 Task: Search one way flight ticket for 4 adults, 1 infant in seat and 1 infant on lap in premium economy from Gustavus: Gustavus Airport to Jacksonville: Albert J. Ellis Airport on 5-3-2023. Choice of flights is JetBlue. Number of bags: 1 checked bag. Price is upto 83000. Outbound departure time preference is 22:15.
Action: Mouse moved to (254, 350)
Screenshot: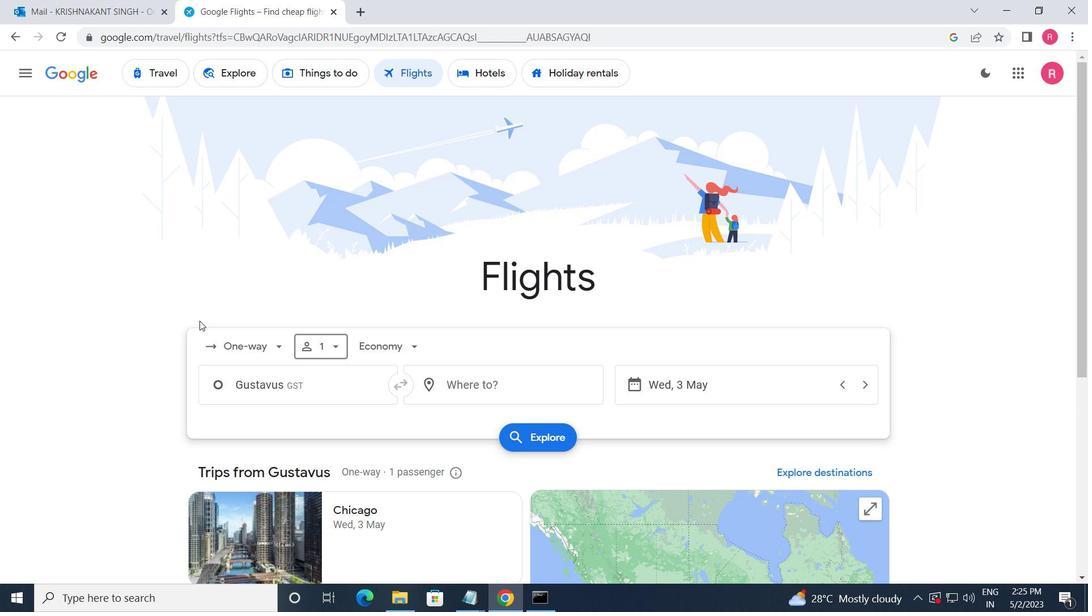 
Action: Mouse pressed left at (254, 350)
Screenshot: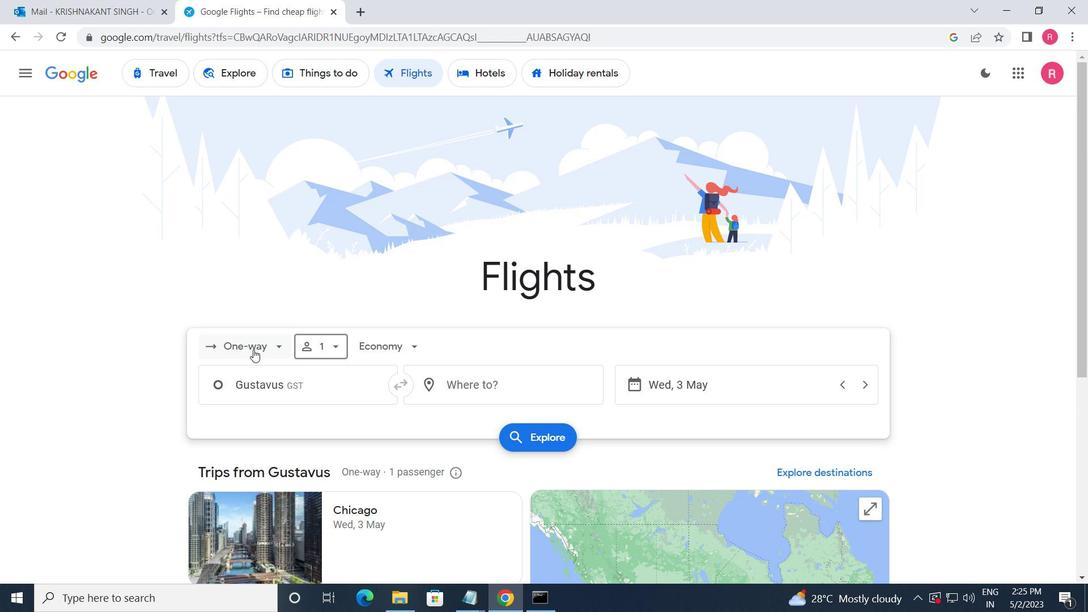 
Action: Mouse moved to (259, 412)
Screenshot: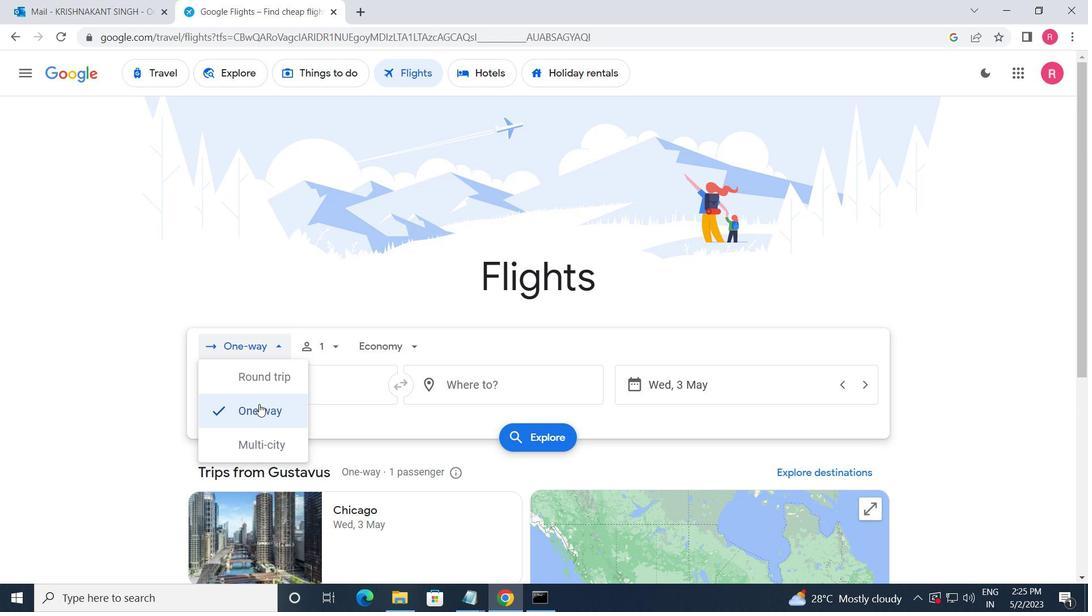 
Action: Mouse pressed left at (259, 412)
Screenshot: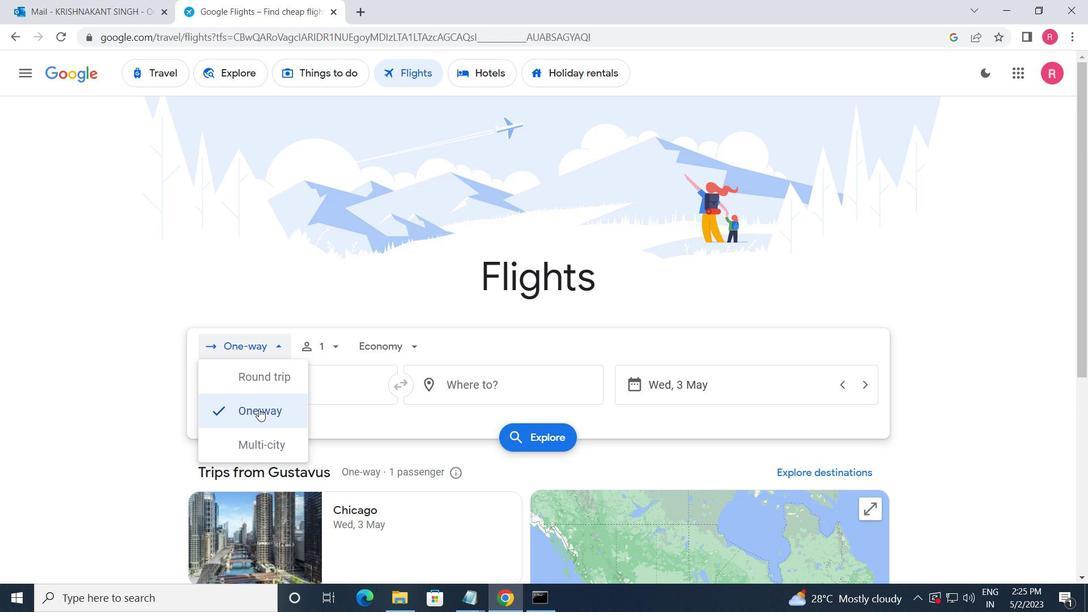 
Action: Mouse moved to (320, 343)
Screenshot: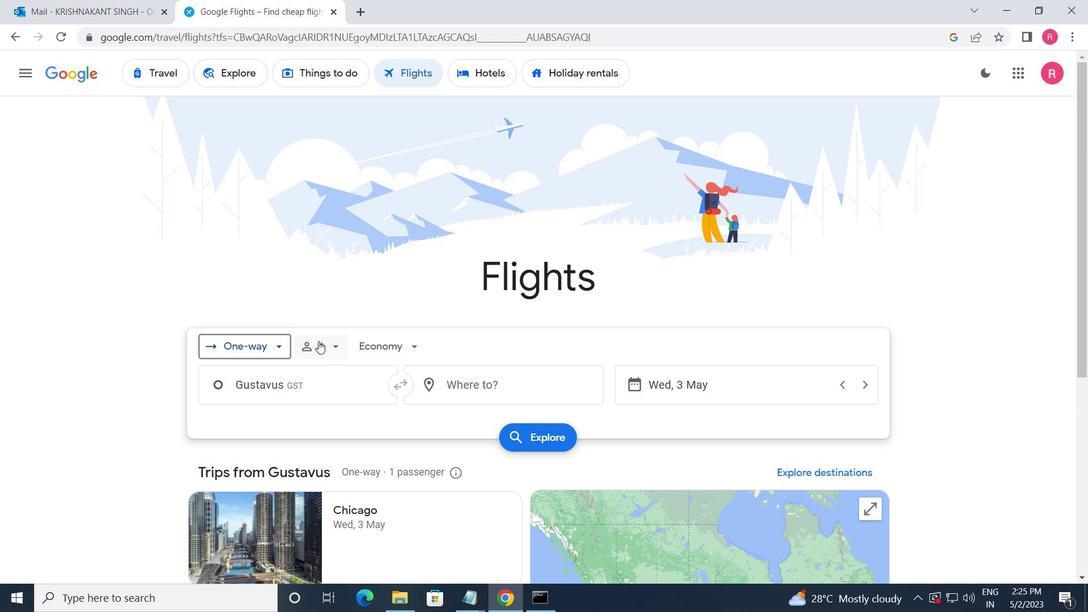 
Action: Mouse pressed left at (320, 343)
Screenshot: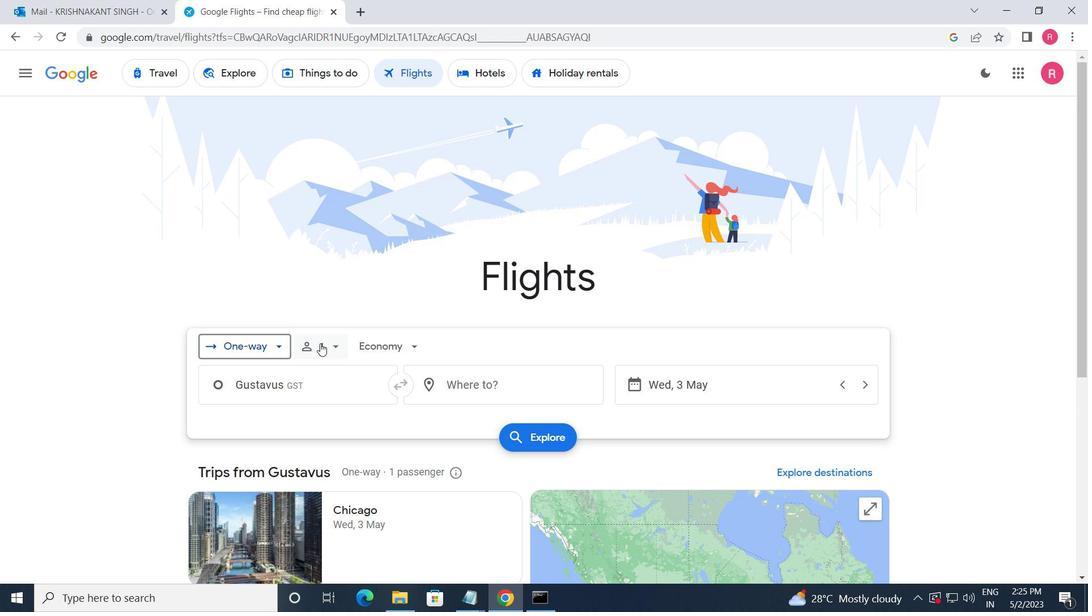 
Action: Mouse moved to (438, 377)
Screenshot: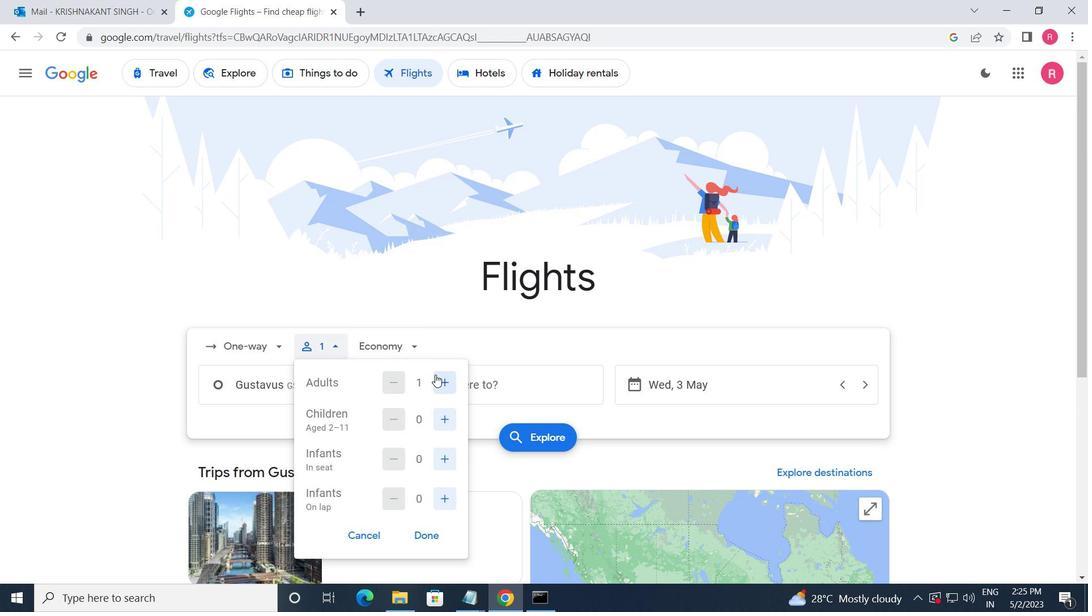 
Action: Mouse pressed left at (438, 377)
Screenshot: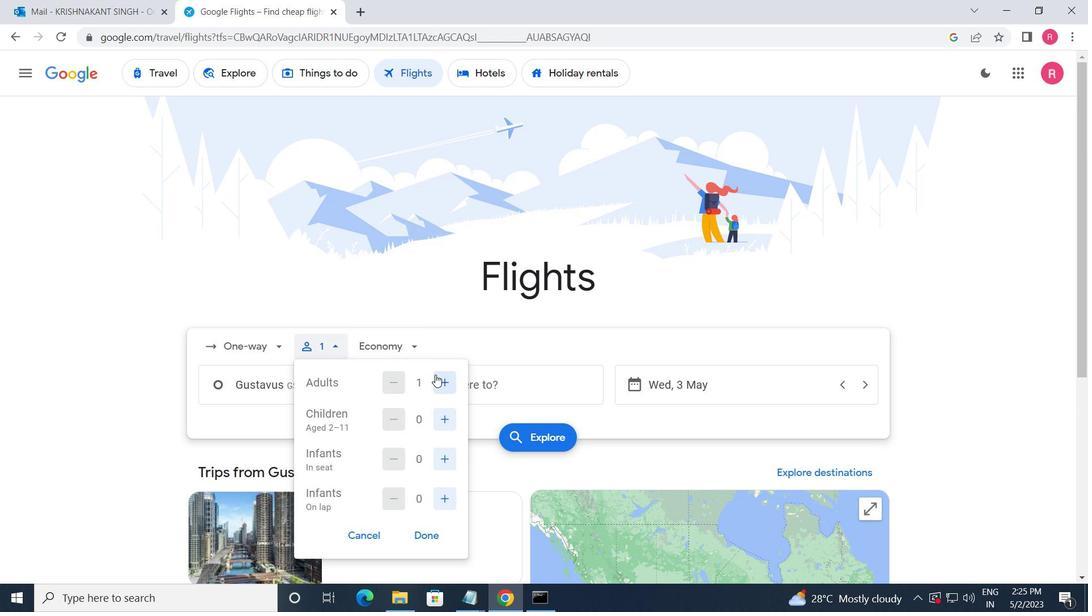 
Action: Mouse moved to (439, 377)
Screenshot: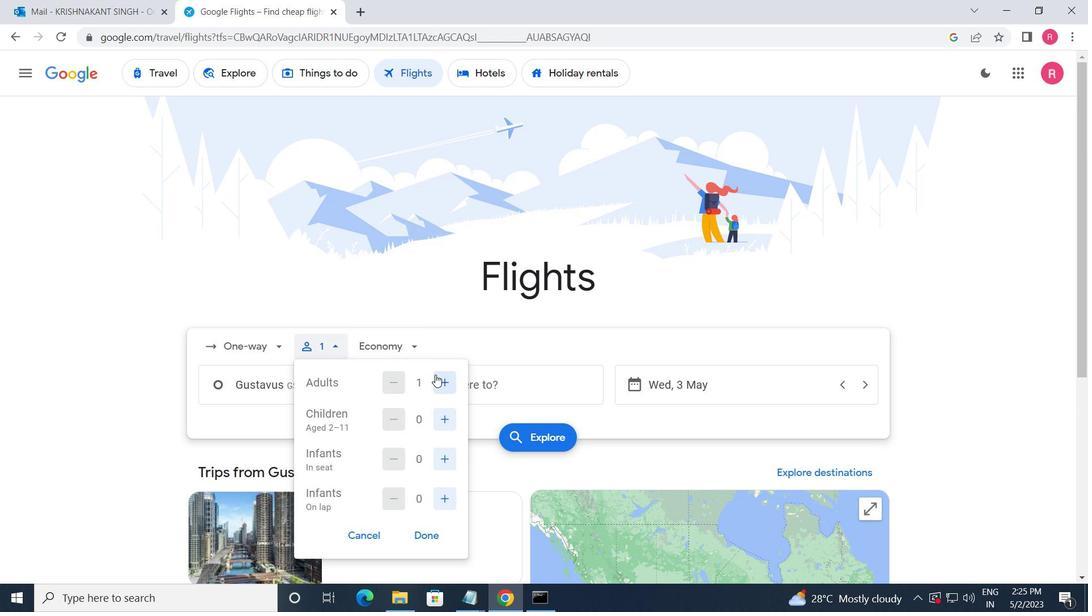 
Action: Mouse pressed left at (439, 377)
Screenshot: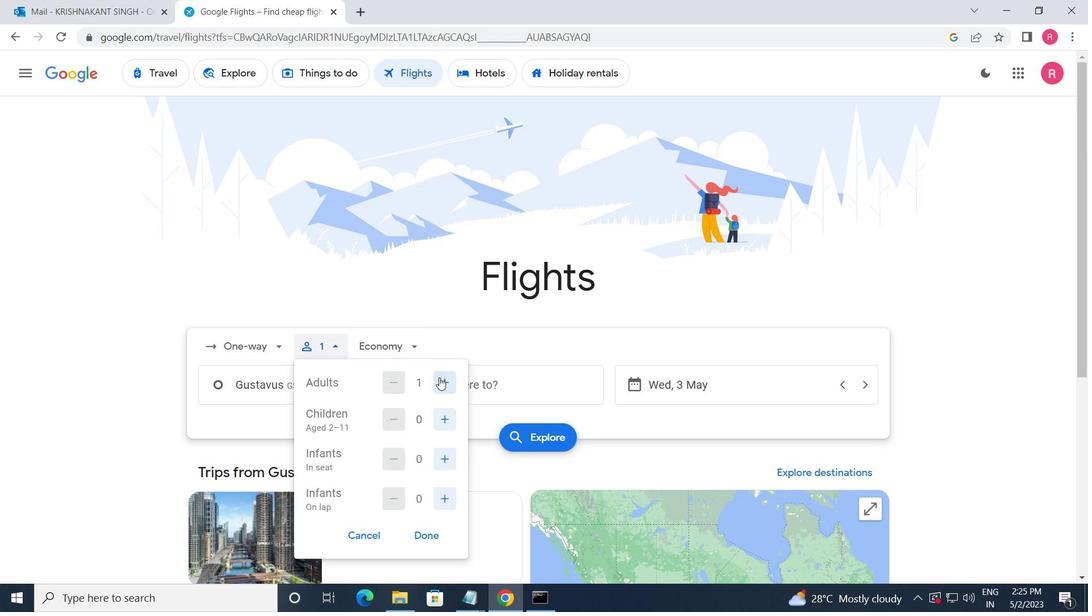 
Action: Mouse pressed left at (439, 377)
Screenshot: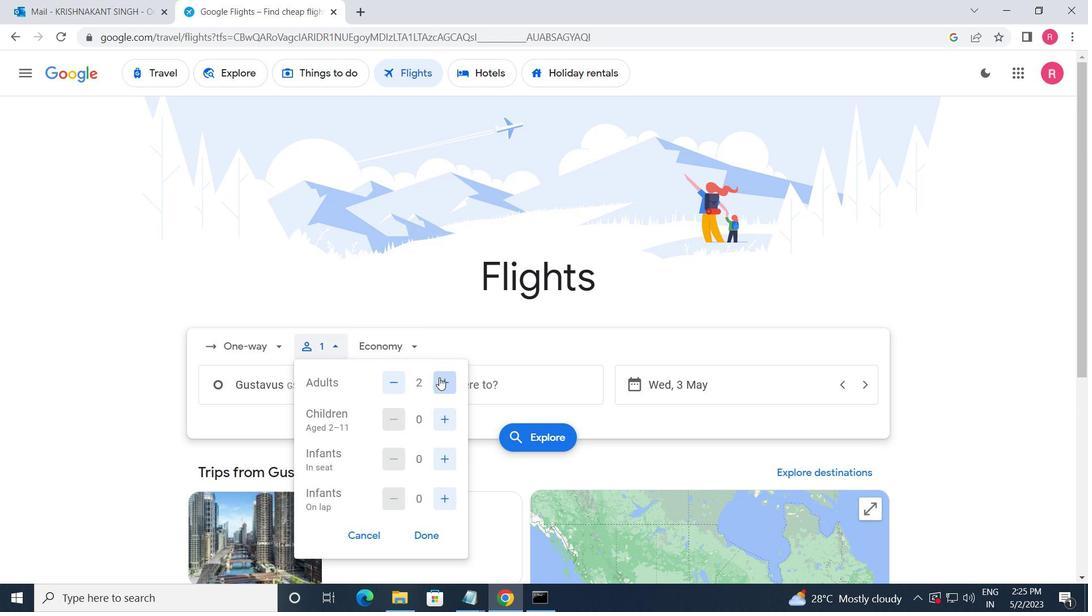 
Action: Mouse moved to (450, 424)
Screenshot: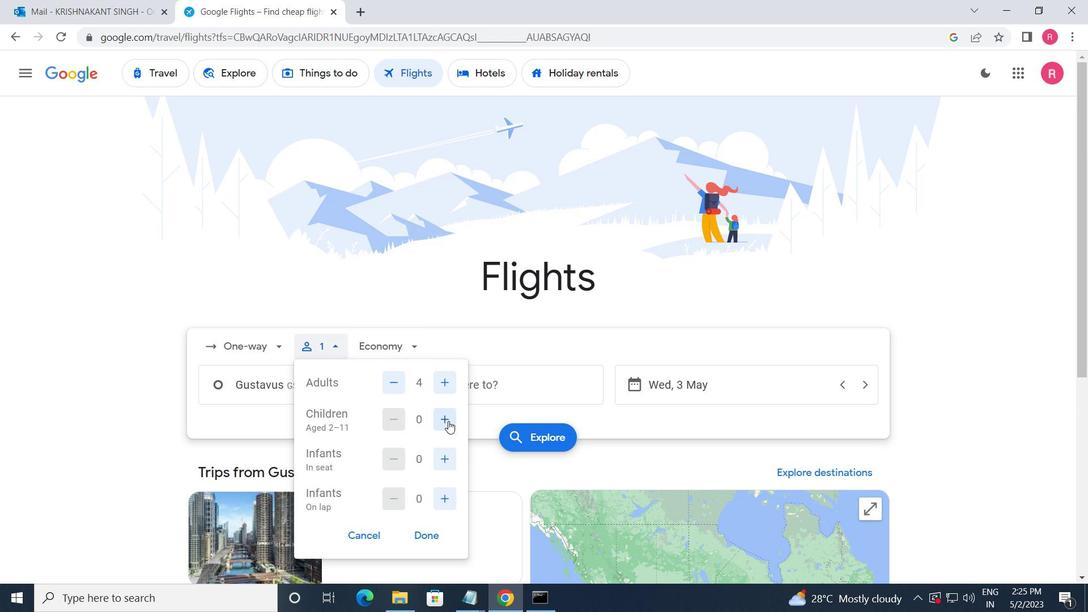 
Action: Mouse pressed left at (450, 424)
Screenshot: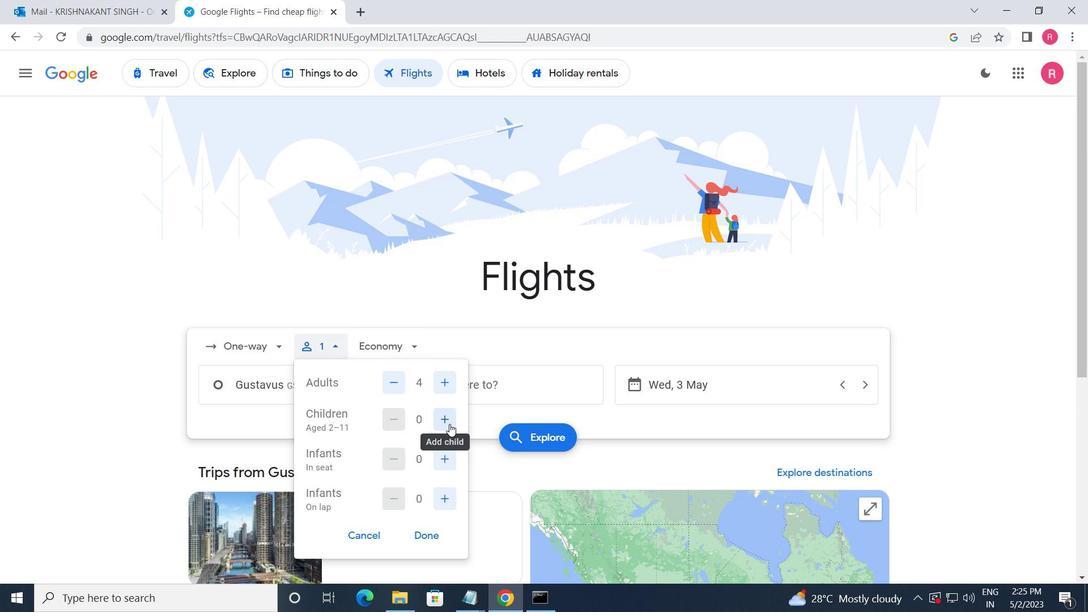 
Action: Mouse moved to (446, 468)
Screenshot: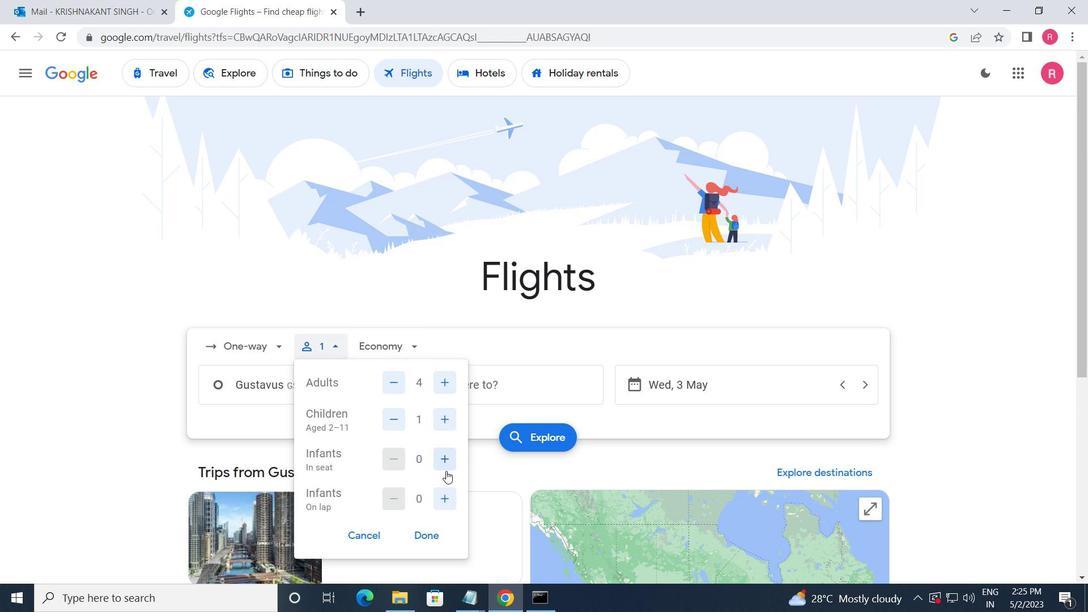 
Action: Mouse pressed left at (446, 468)
Screenshot: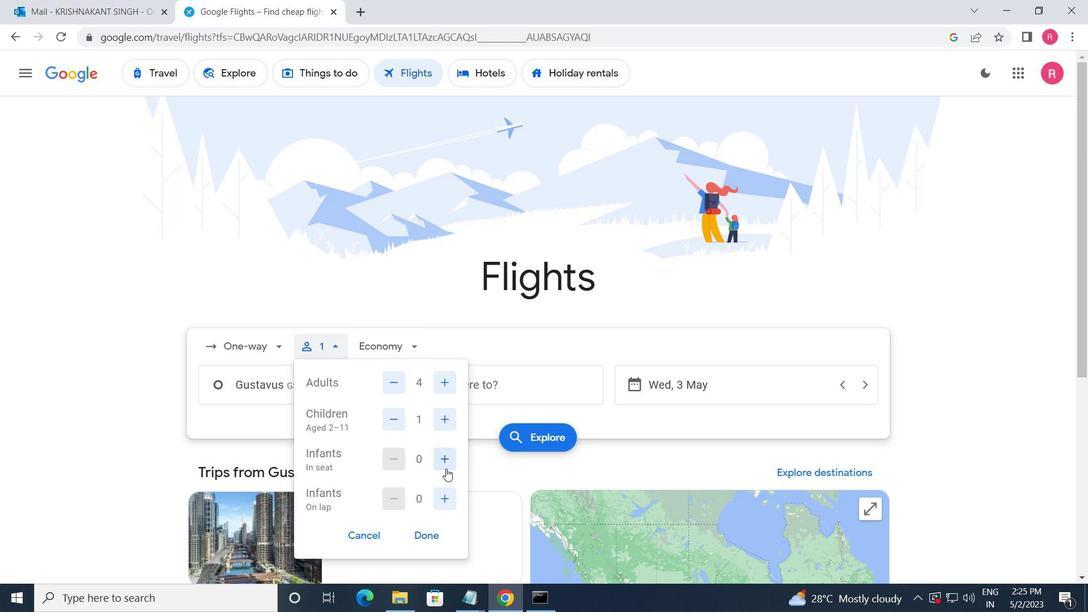 
Action: Mouse moved to (444, 525)
Screenshot: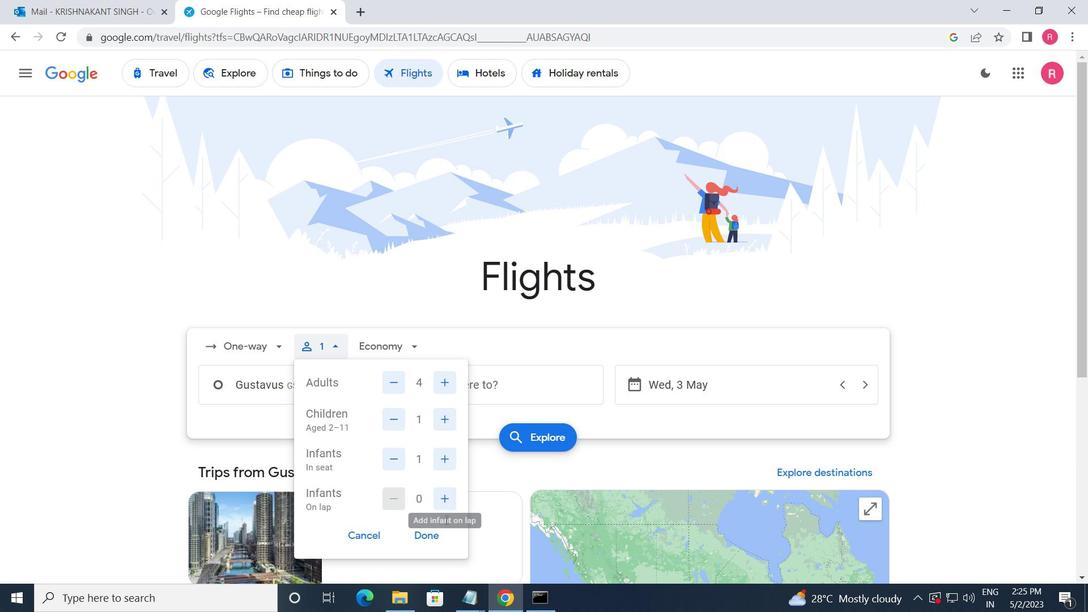 
Action: Mouse pressed left at (444, 525)
Screenshot: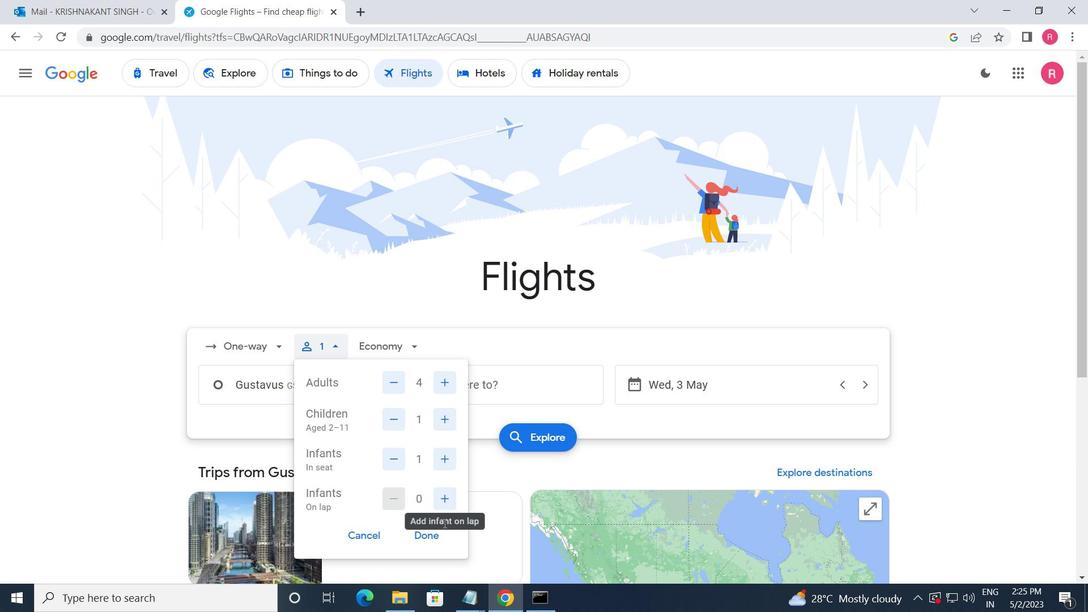 
Action: Mouse moved to (370, 333)
Screenshot: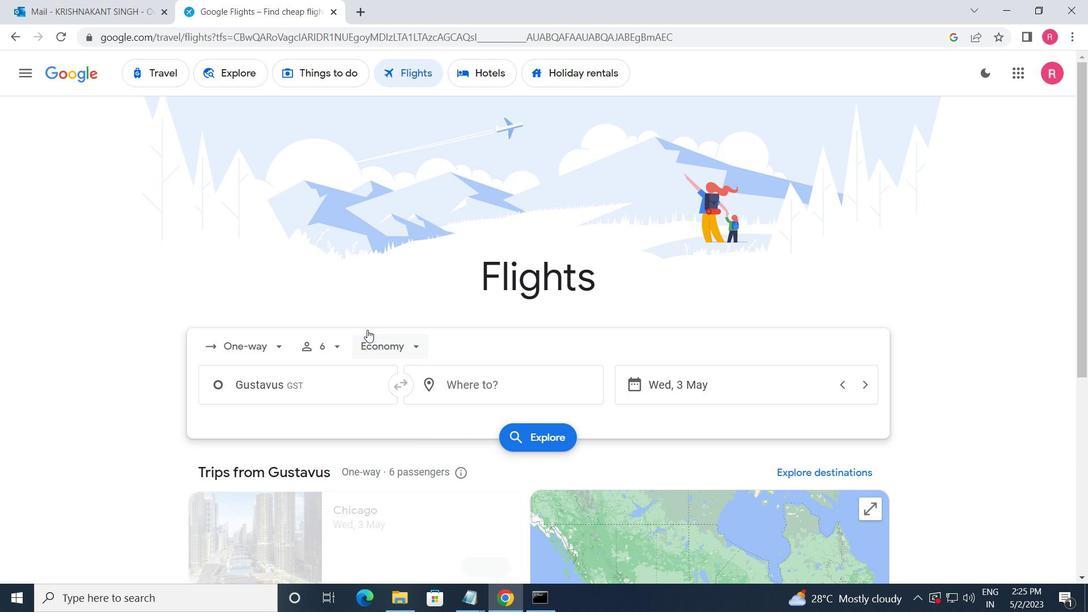 
Action: Mouse pressed left at (370, 333)
Screenshot: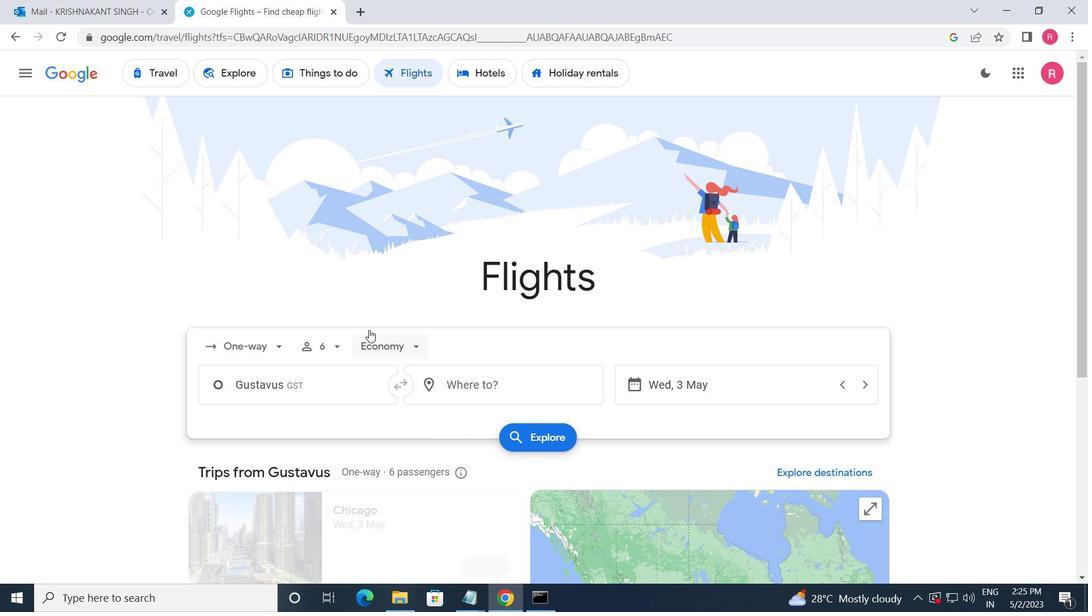 
Action: Mouse moved to (412, 421)
Screenshot: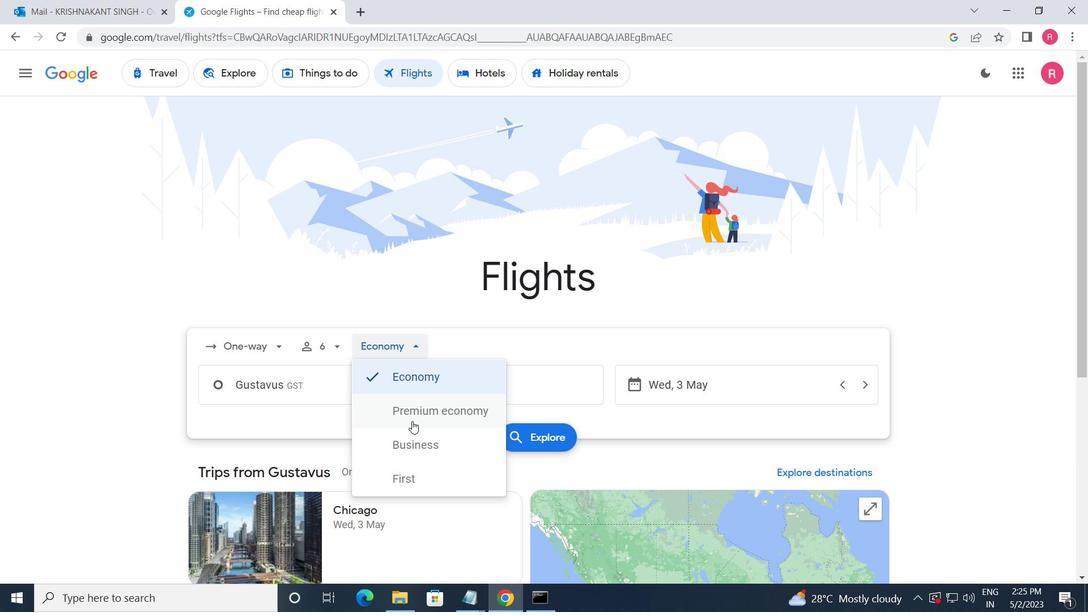 
Action: Mouse pressed left at (412, 421)
Screenshot: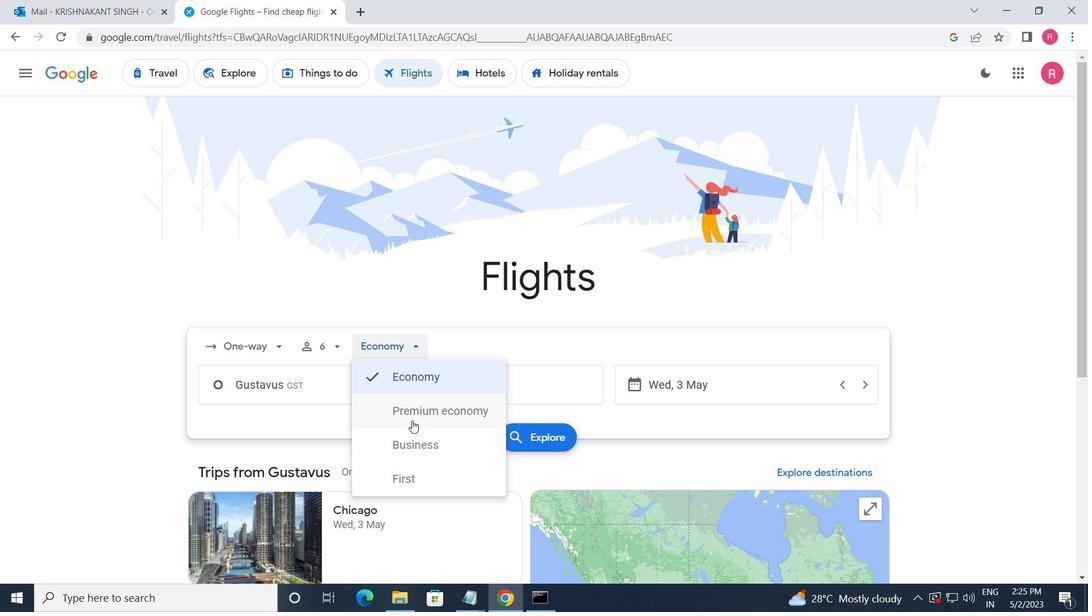
Action: Mouse moved to (328, 391)
Screenshot: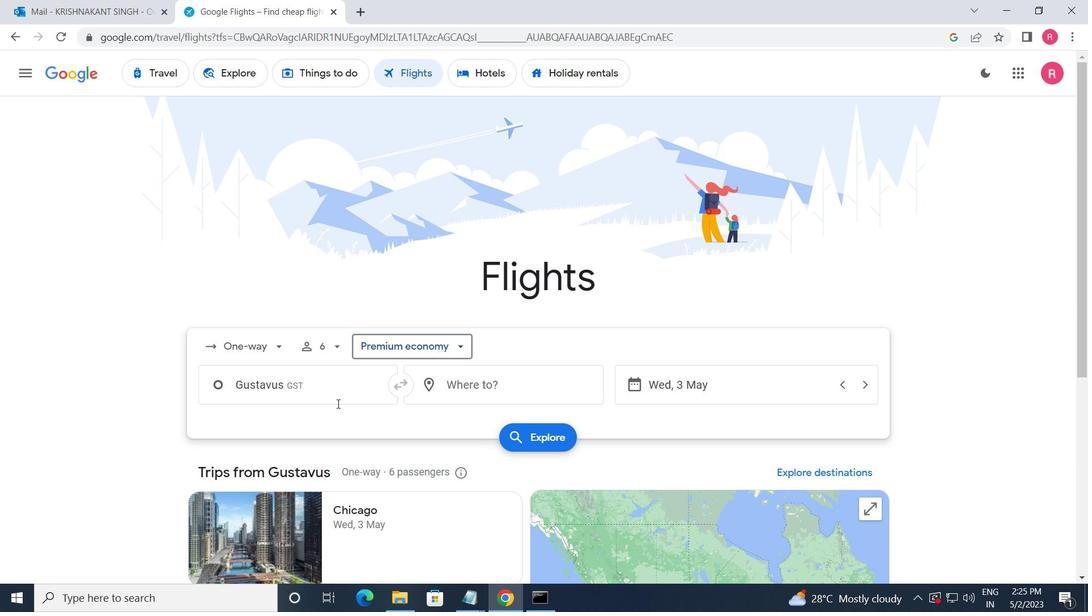 
Action: Mouse pressed left at (328, 391)
Screenshot: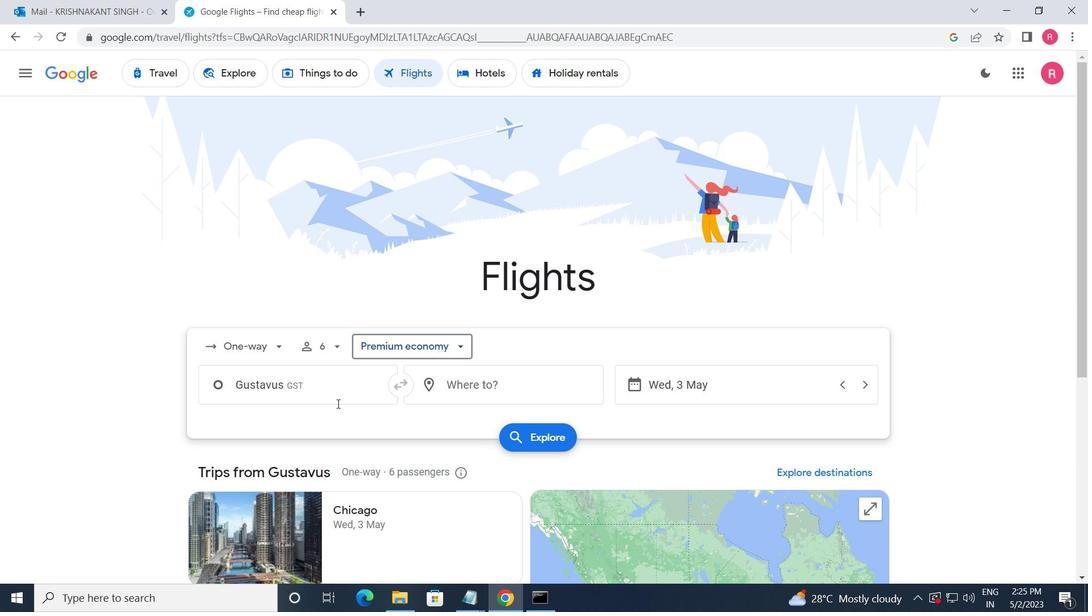 
Action: Mouse moved to (341, 425)
Screenshot: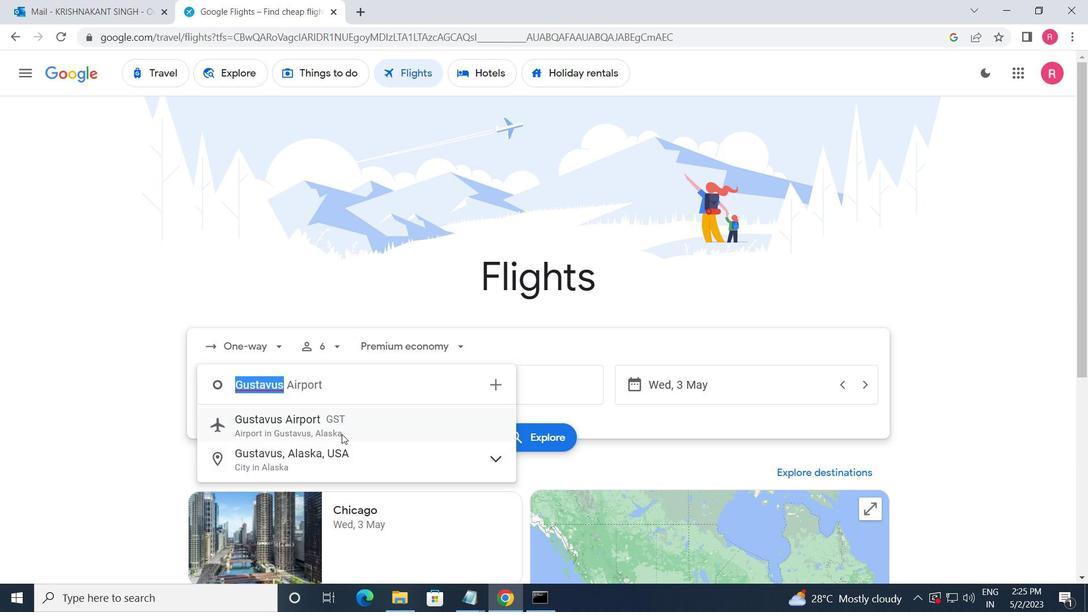 
Action: Mouse pressed left at (341, 425)
Screenshot: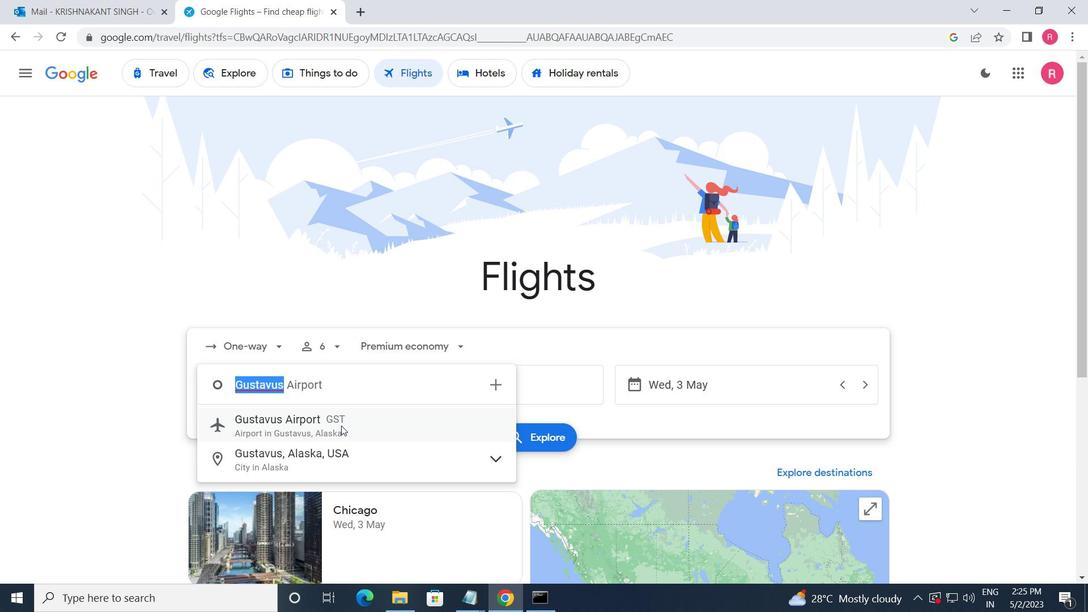 
Action: Mouse moved to (475, 374)
Screenshot: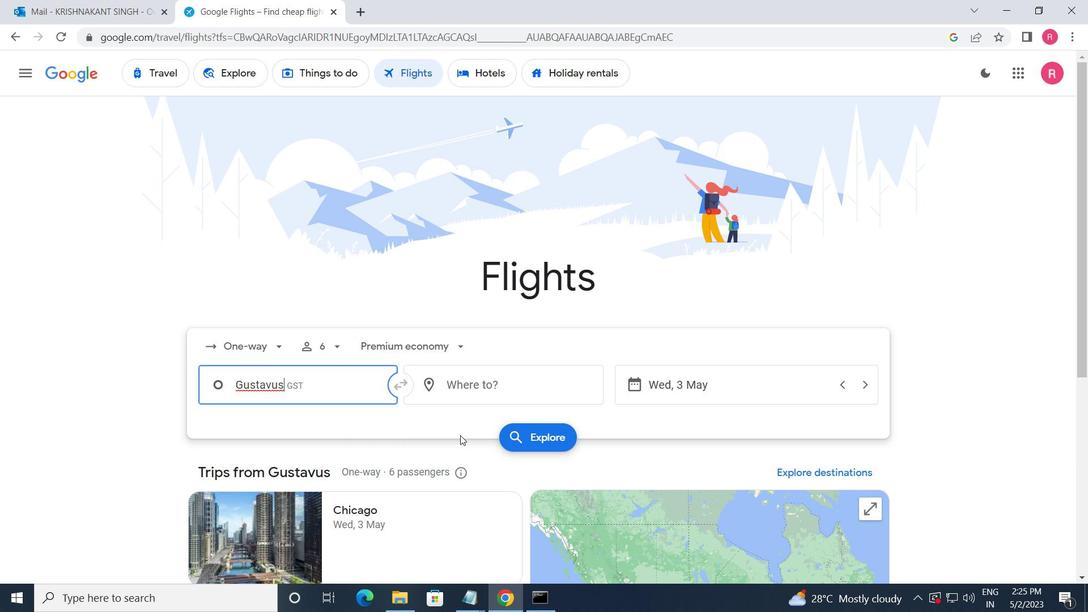 
Action: Mouse pressed left at (475, 374)
Screenshot: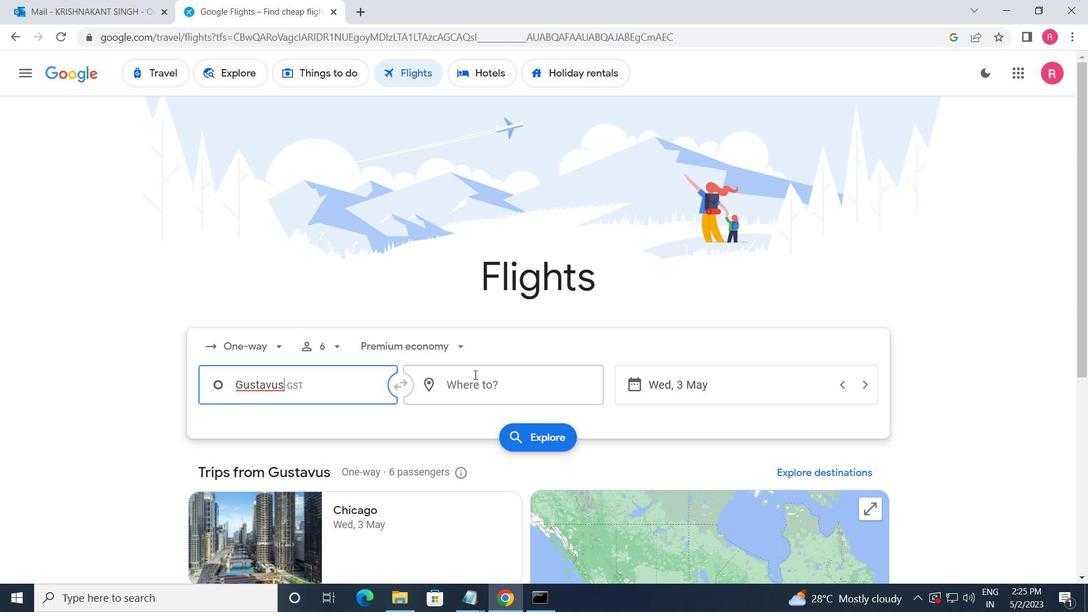
Action: Mouse moved to (471, 530)
Screenshot: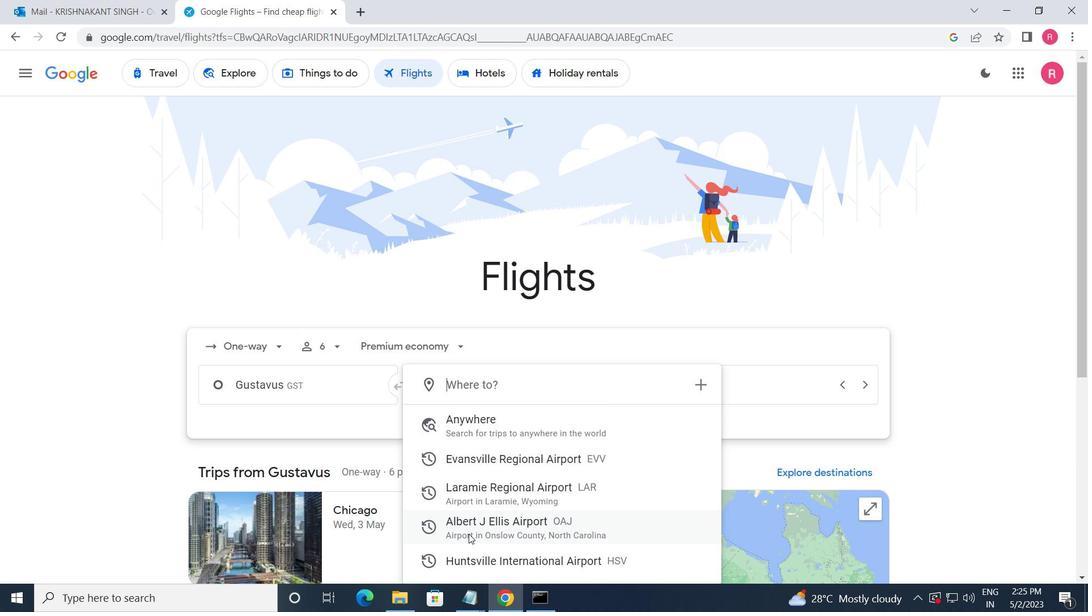 
Action: Mouse pressed left at (471, 530)
Screenshot: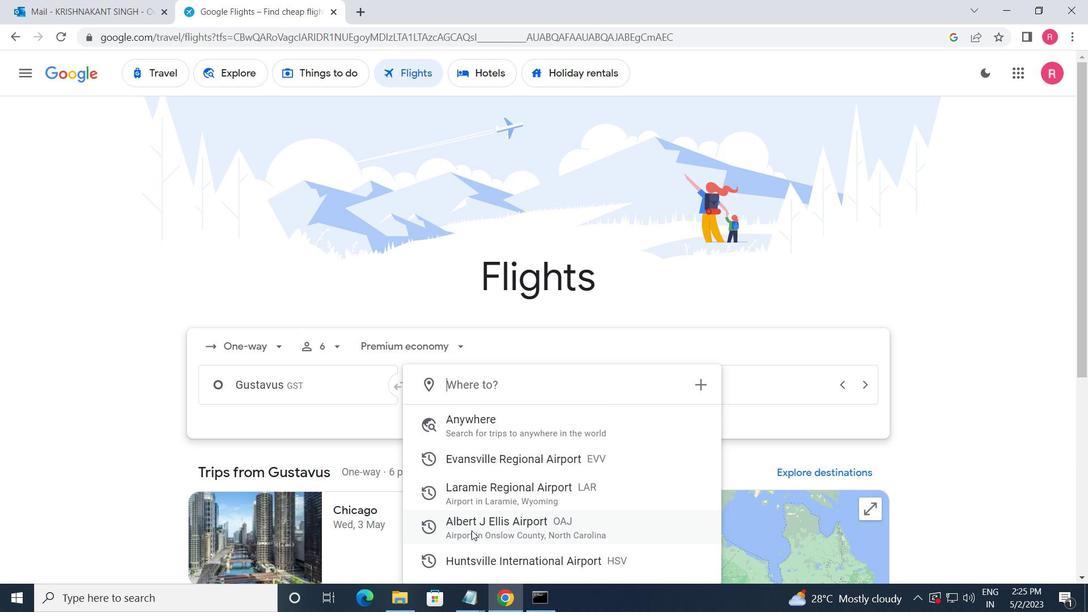 
Action: Mouse moved to (743, 399)
Screenshot: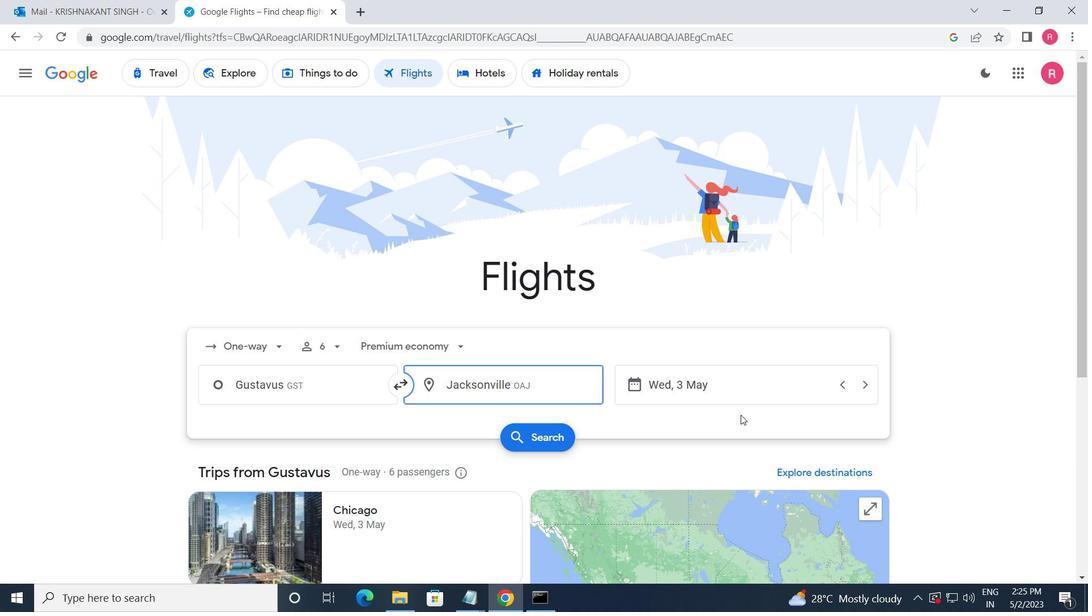 
Action: Mouse pressed left at (743, 399)
Screenshot: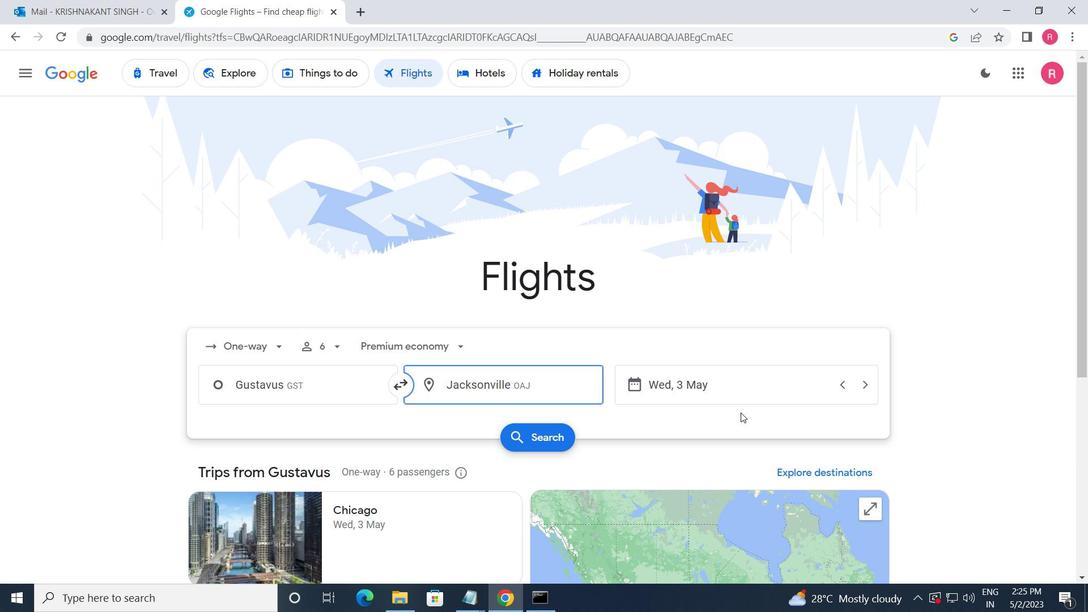 
Action: Mouse moved to (474, 318)
Screenshot: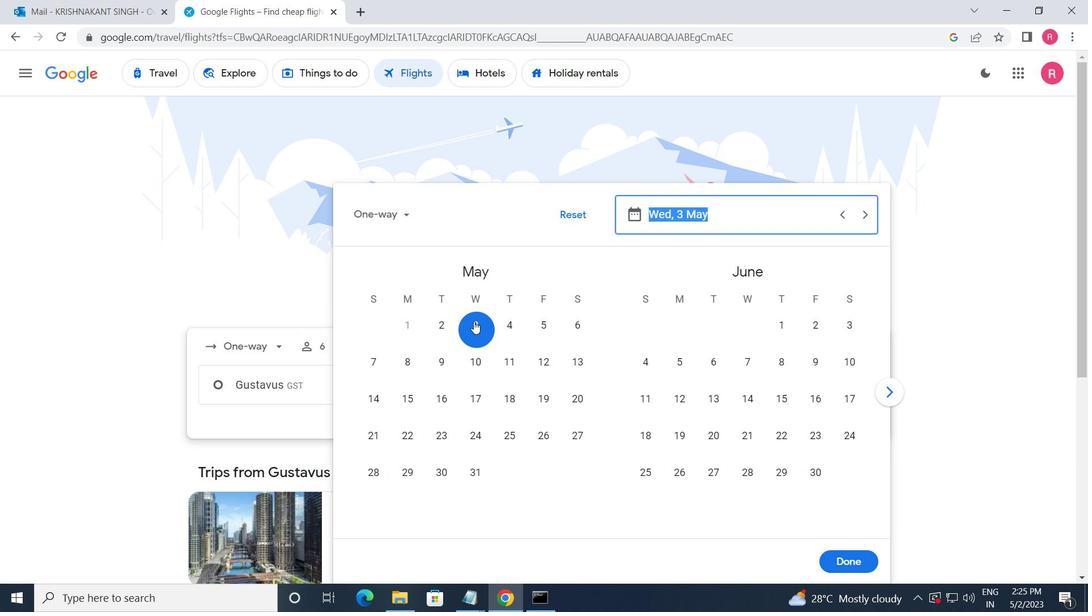 
Action: Mouse pressed left at (474, 318)
Screenshot: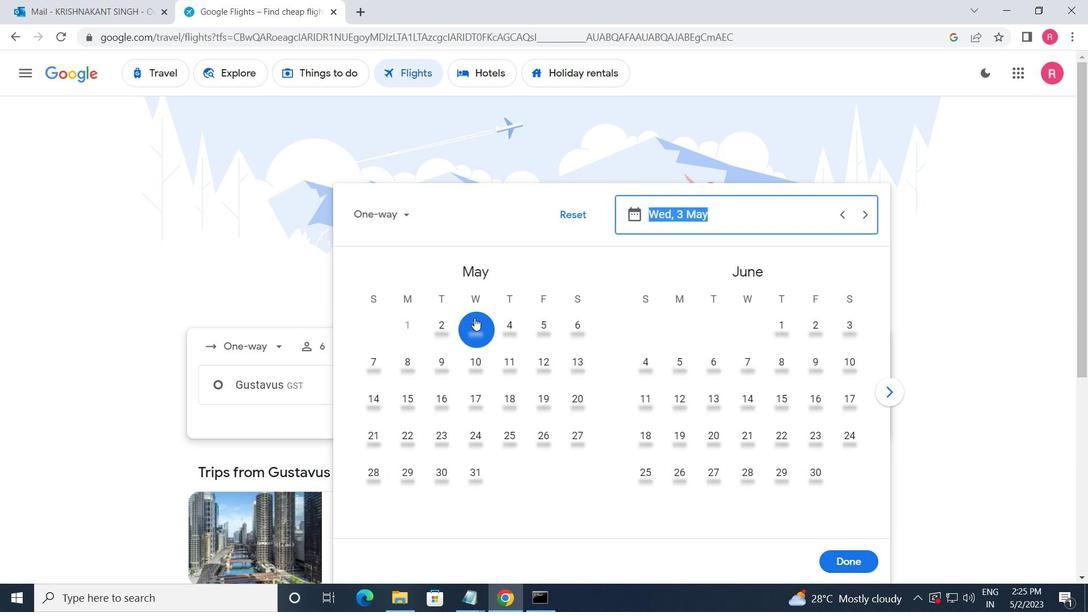 
Action: Mouse moved to (844, 558)
Screenshot: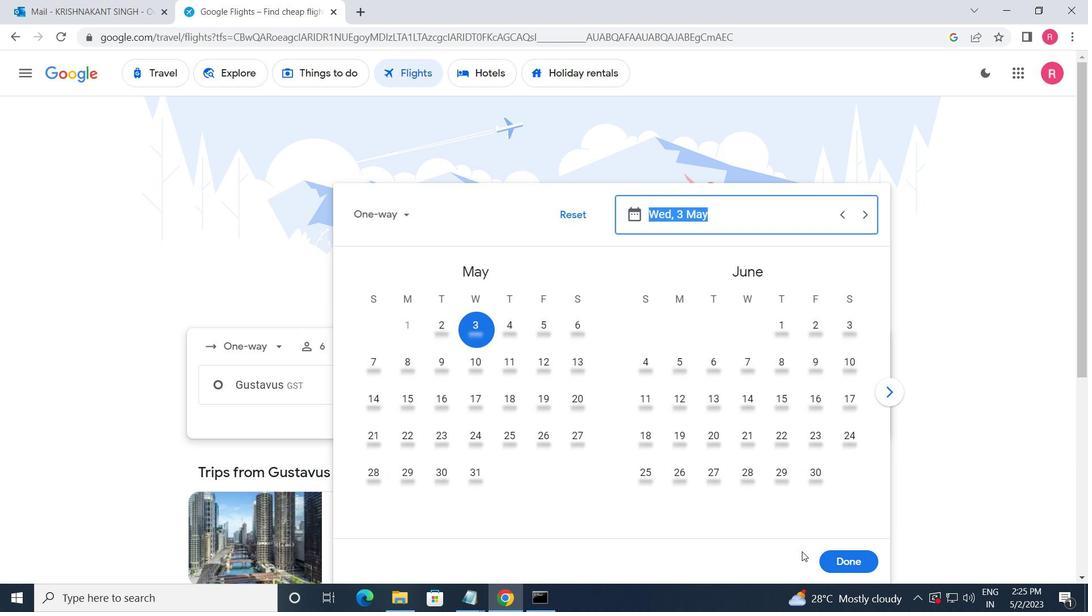 
Action: Mouse pressed left at (844, 558)
Screenshot: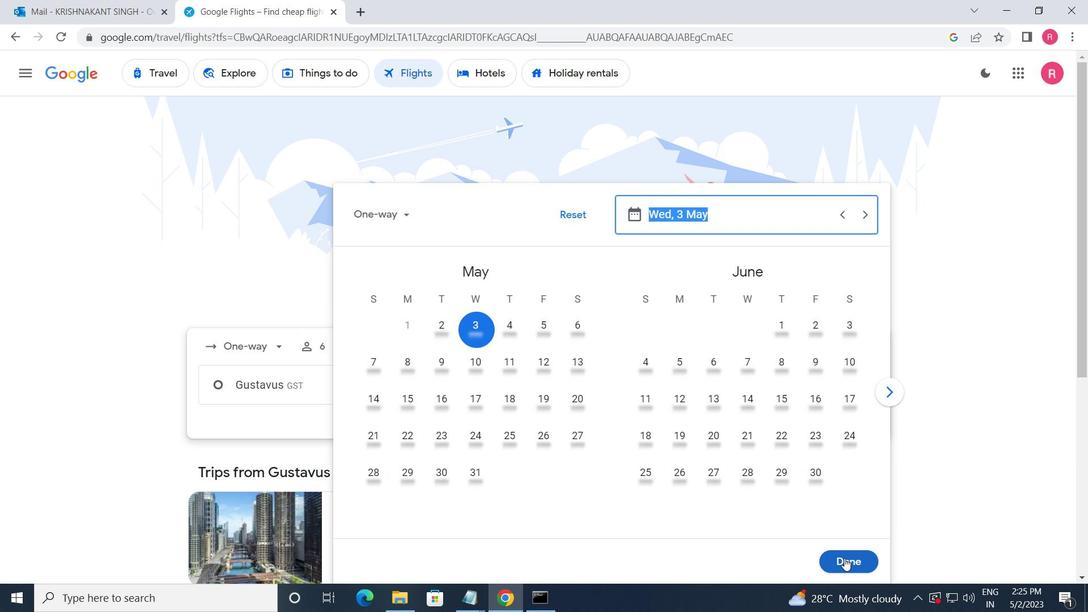 
Action: Mouse moved to (518, 441)
Screenshot: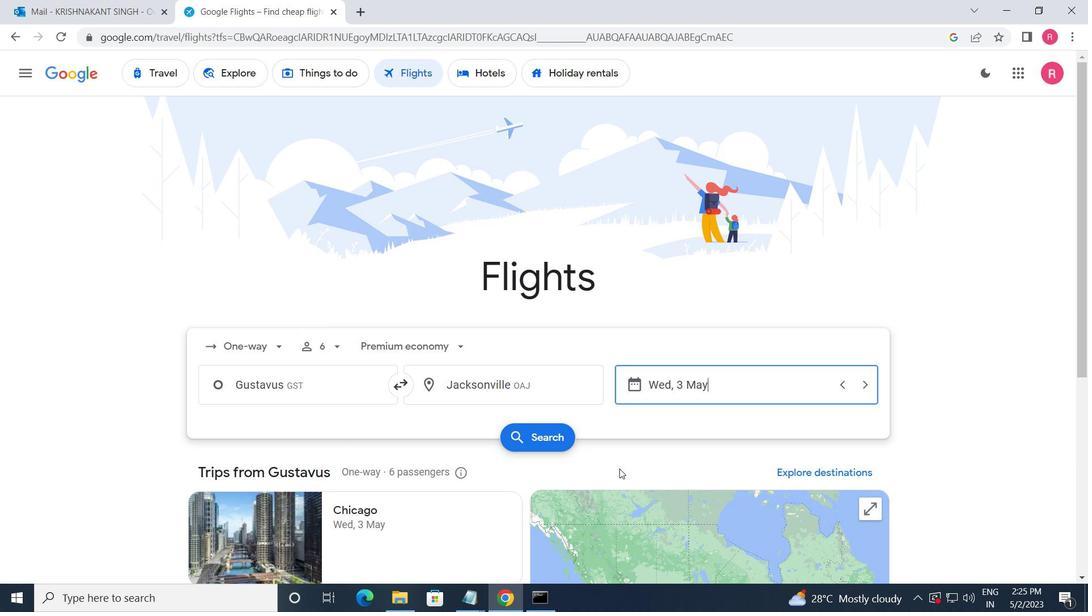 
Action: Mouse pressed left at (518, 441)
Screenshot: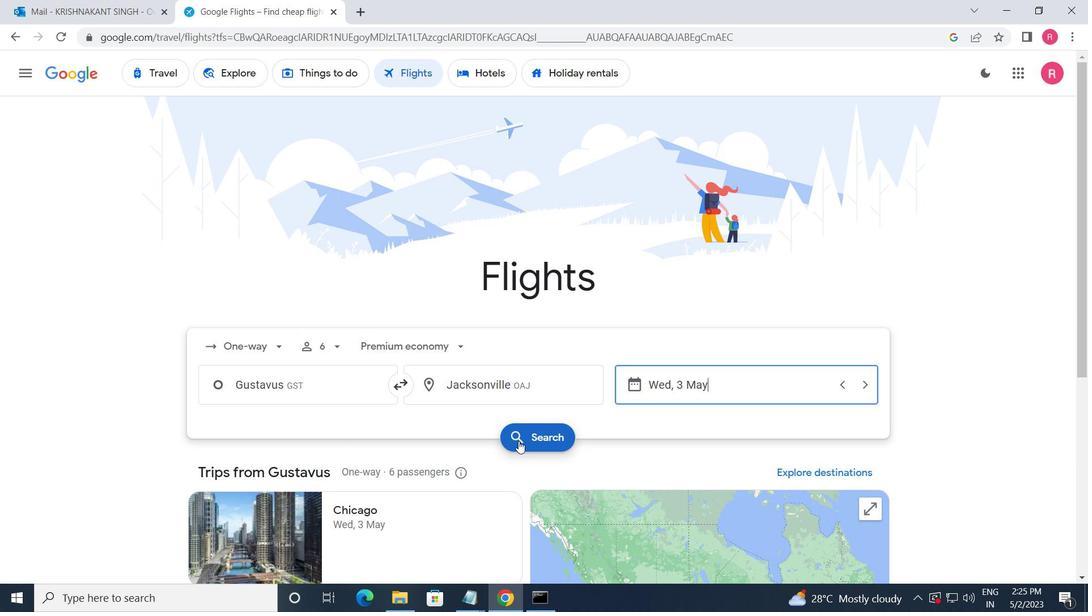 
Action: Mouse moved to (220, 210)
Screenshot: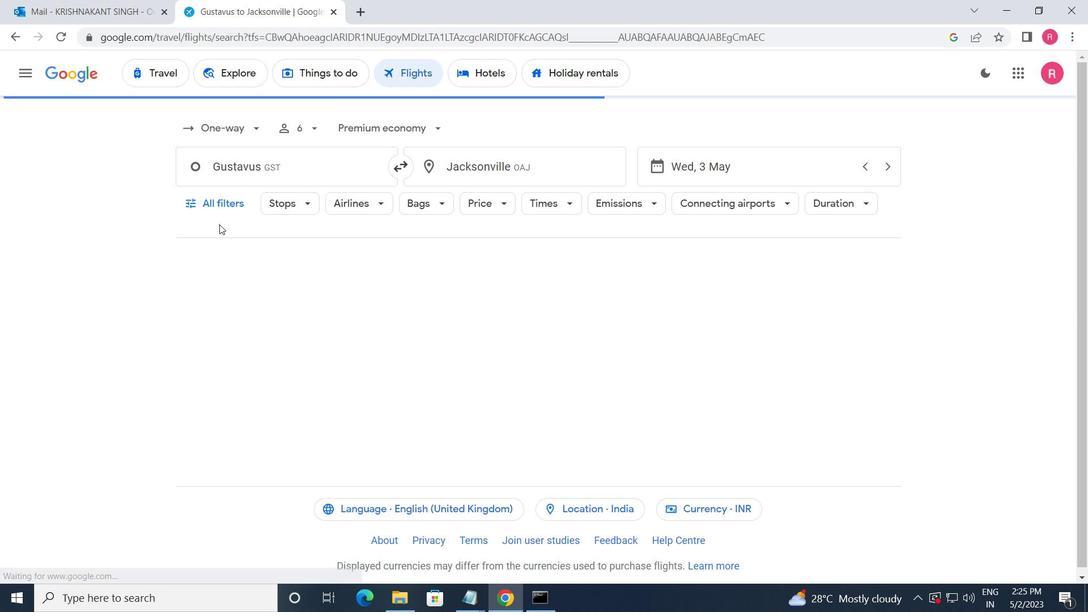
Action: Mouse pressed left at (220, 210)
Screenshot: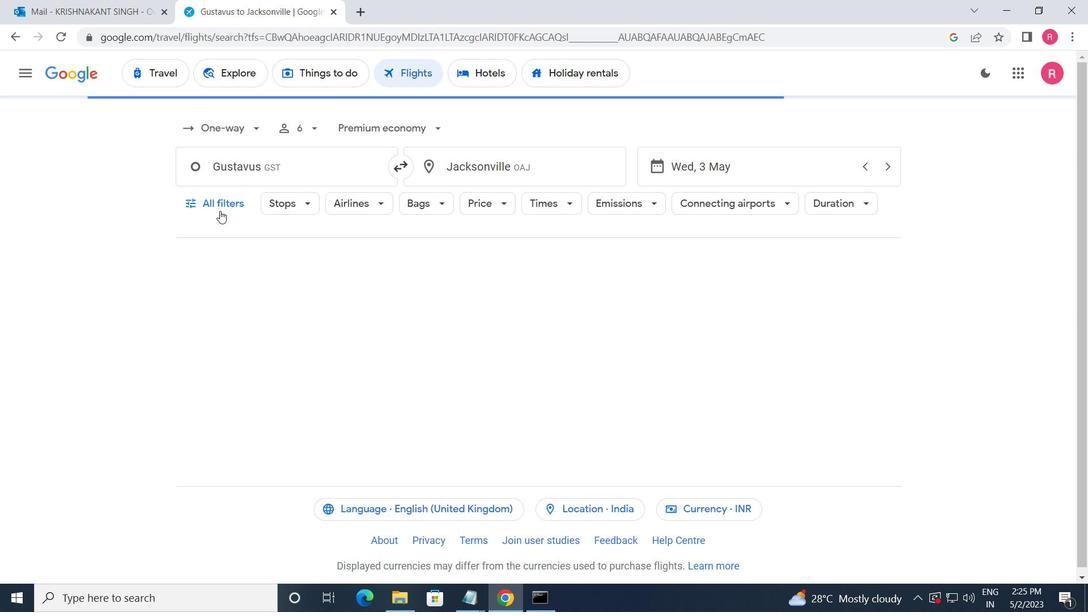 
Action: Mouse moved to (234, 321)
Screenshot: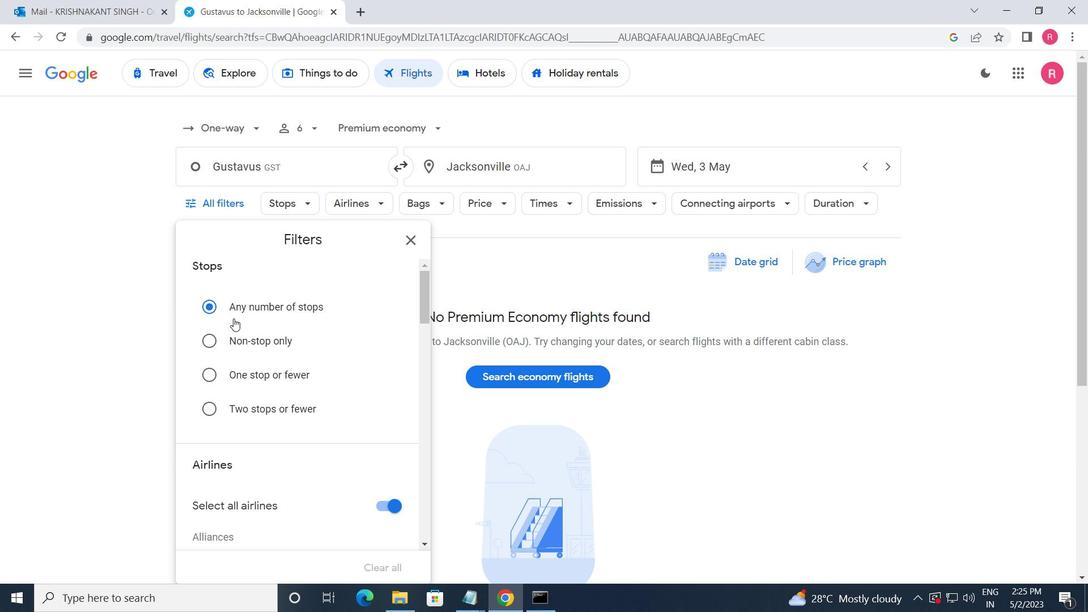 
Action: Mouse scrolled (234, 320) with delta (0, 0)
Screenshot: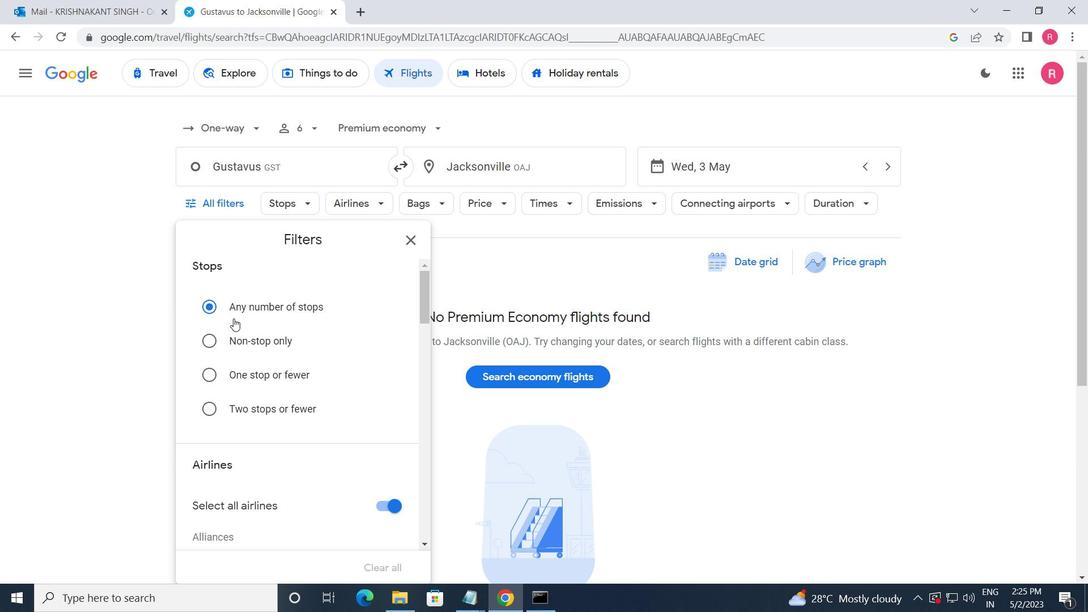 
Action: Mouse scrolled (234, 320) with delta (0, 0)
Screenshot: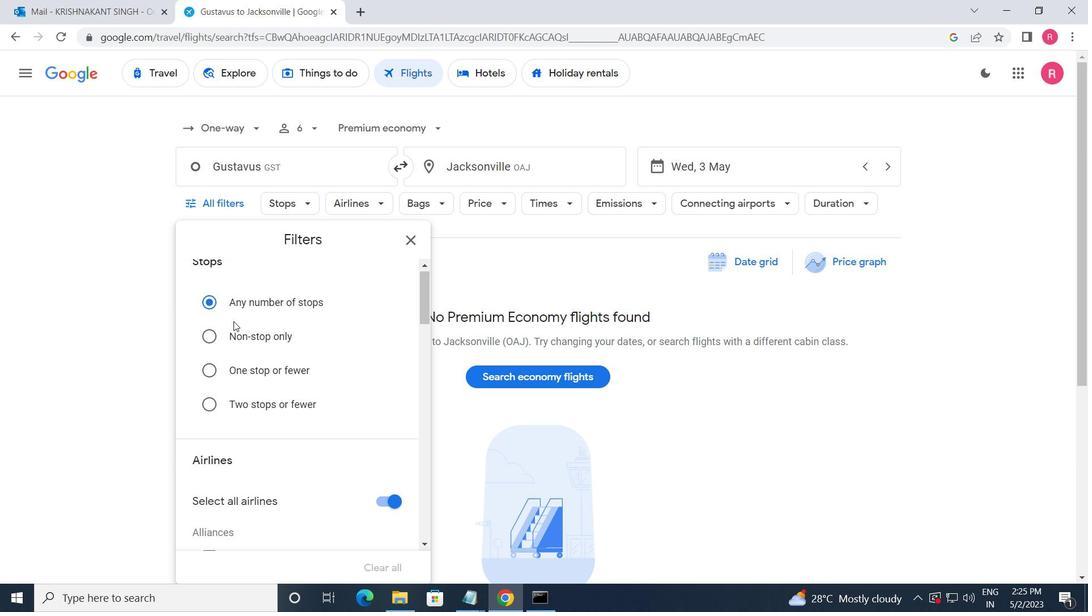 
Action: Mouse moved to (235, 323)
Screenshot: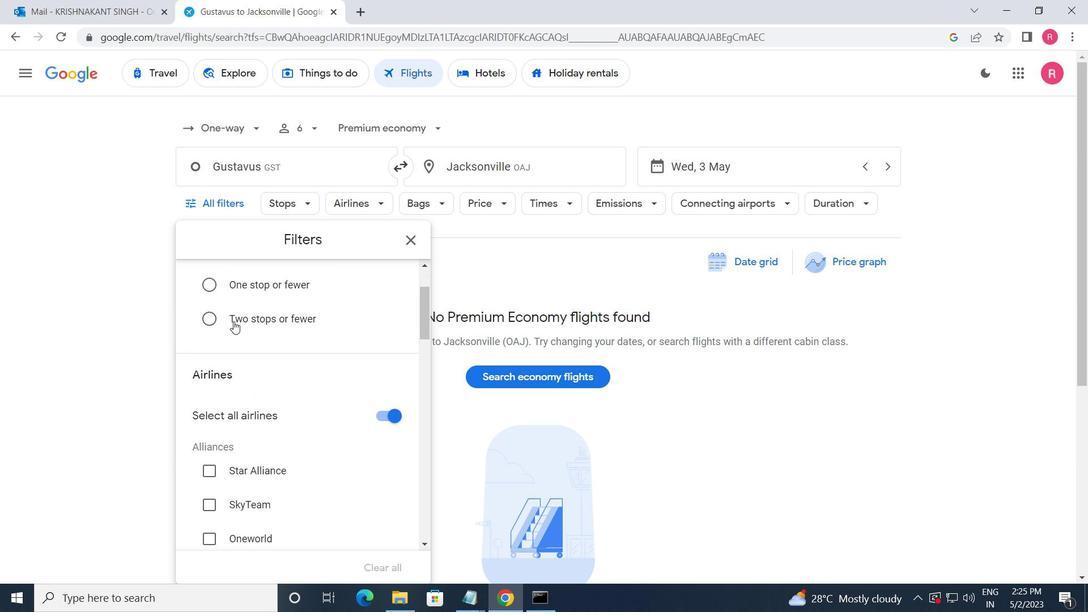 
Action: Mouse scrolled (235, 323) with delta (0, 0)
Screenshot: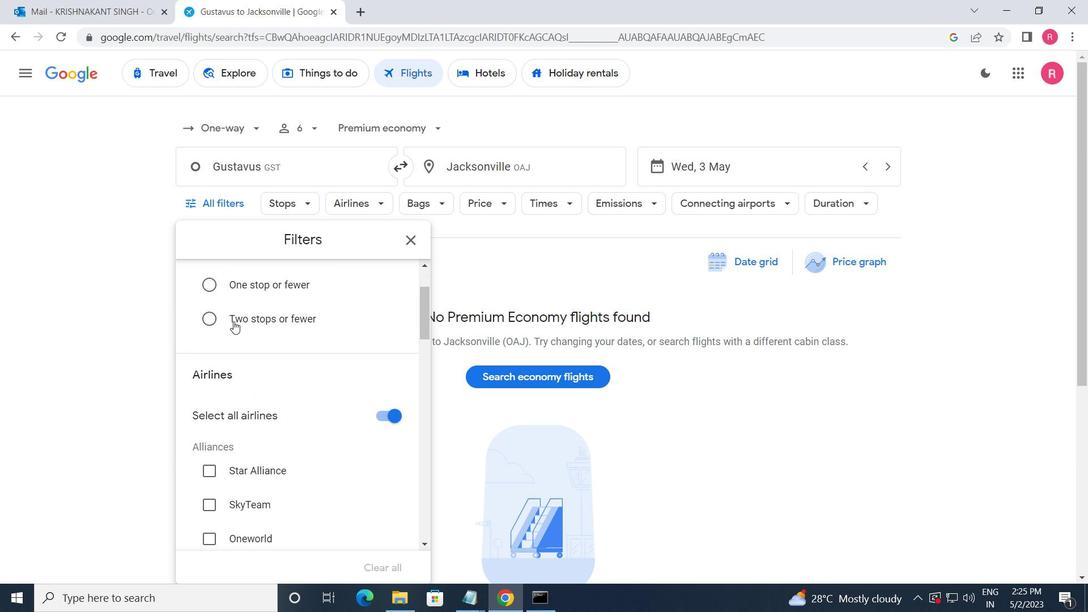 
Action: Mouse moved to (235, 324)
Screenshot: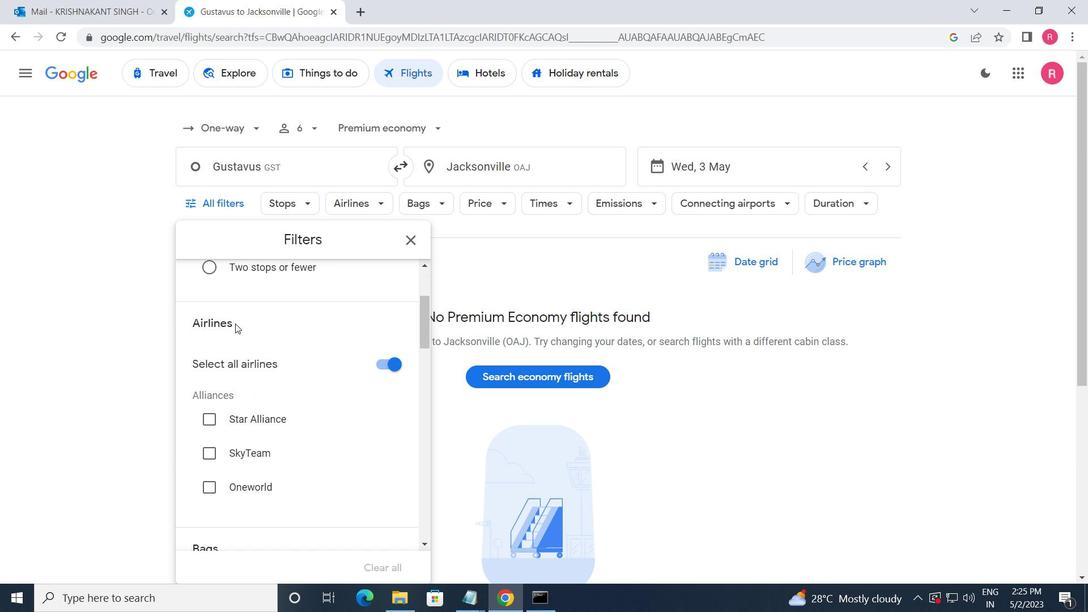 
Action: Mouse scrolled (235, 323) with delta (0, 0)
Screenshot: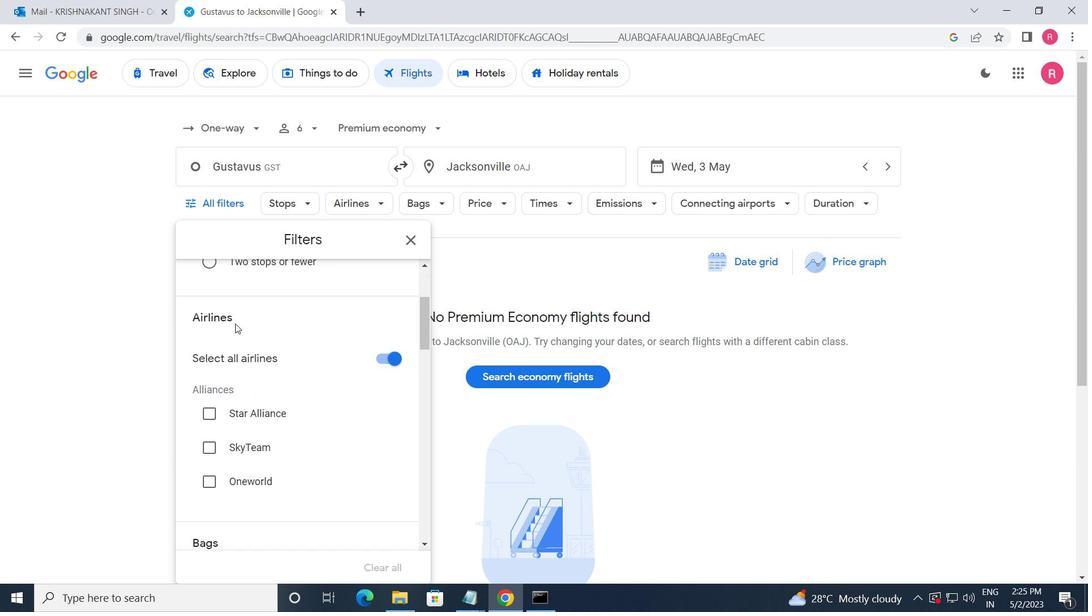 
Action: Mouse moved to (235, 324)
Screenshot: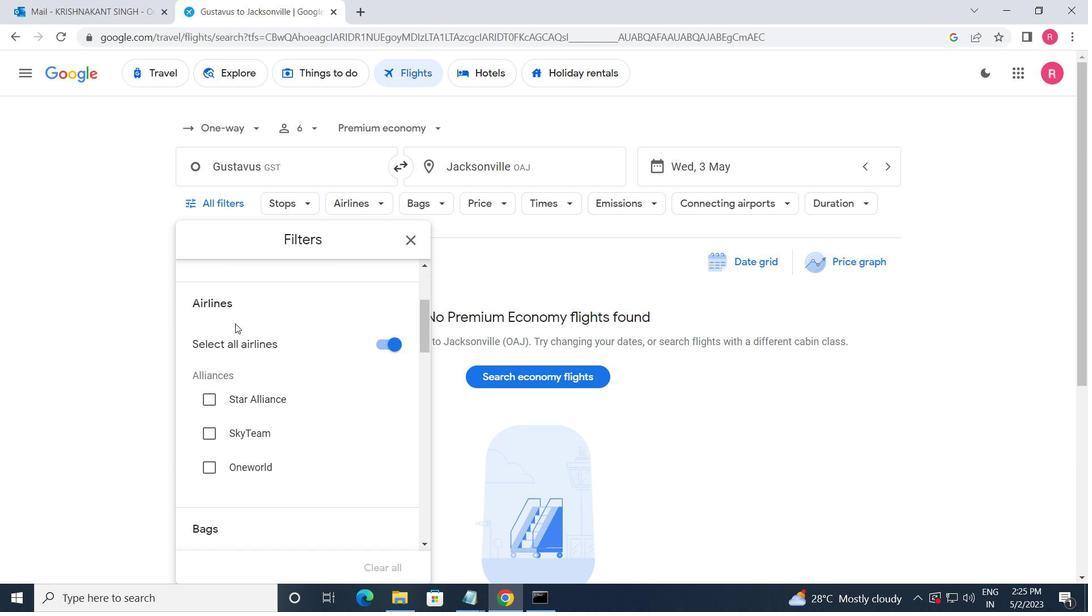 
Action: Mouse scrolled (235, 325) with delta (0, 0)
Screenshot: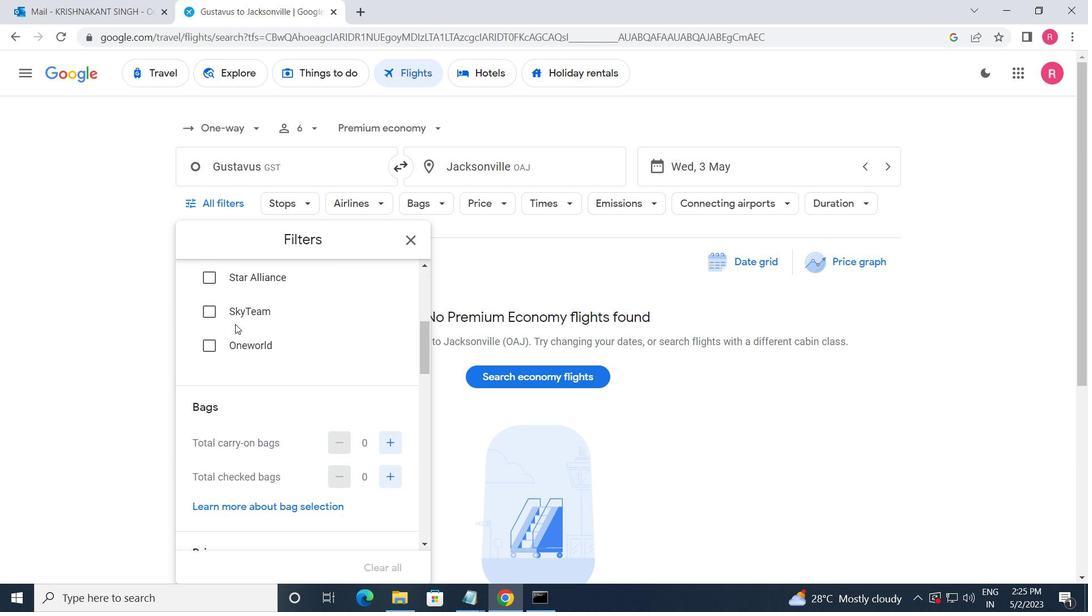 
Action: Mouse scrolled (235, 325) with delta (0, 0)
Screenshot: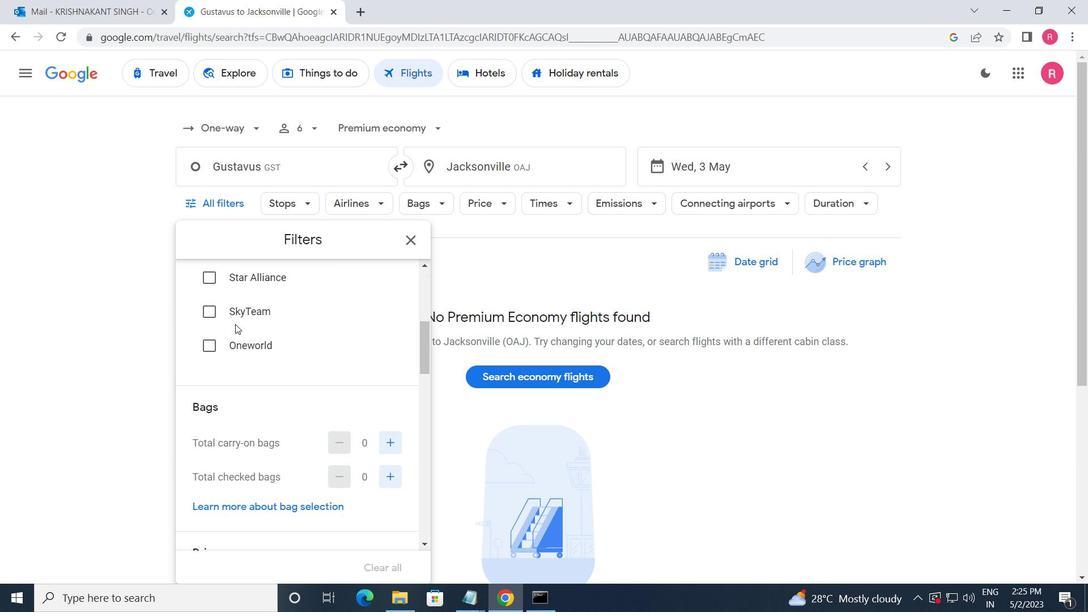 
Action: Mouse scrolled (235, 324) with delta (0, 0)
Screenshot: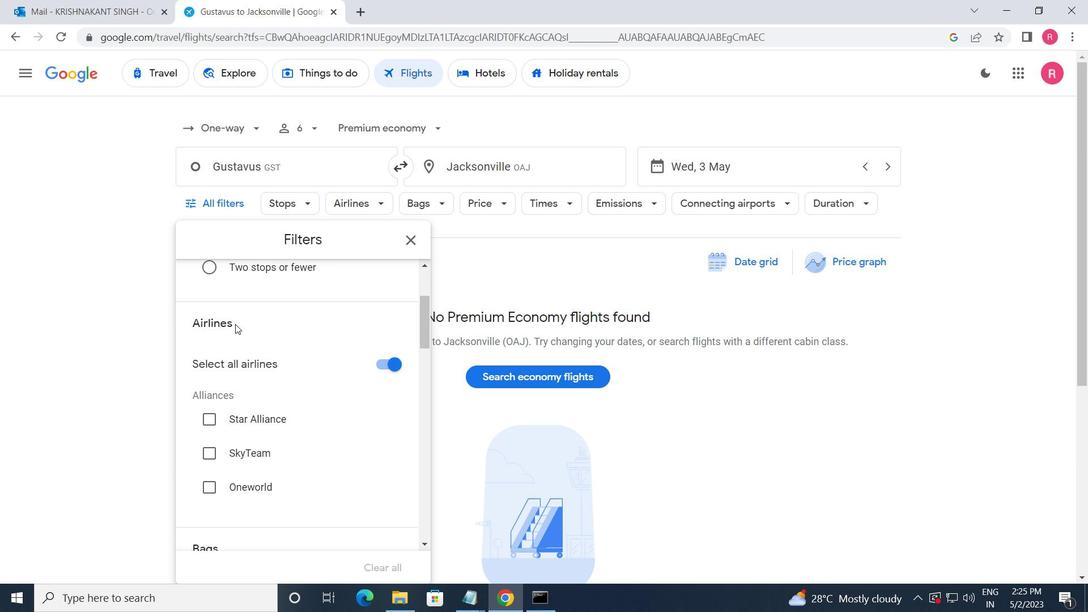 
Action: Mouse moved to (235, 325)
Screenshot: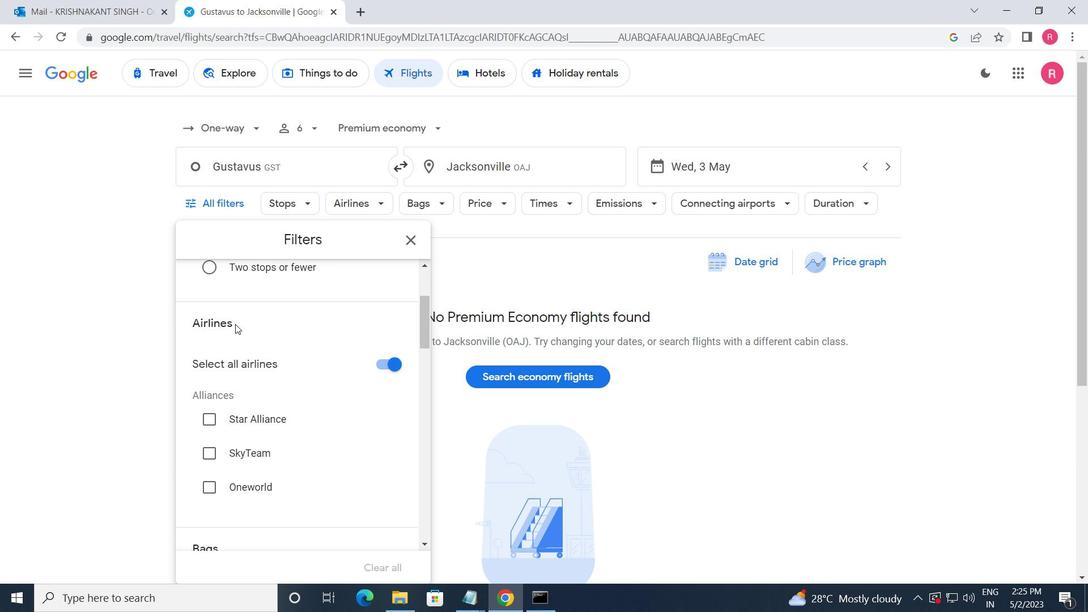 
Action: Mouse scrolled (235, 324) with delta (0, 0)
Screenshot: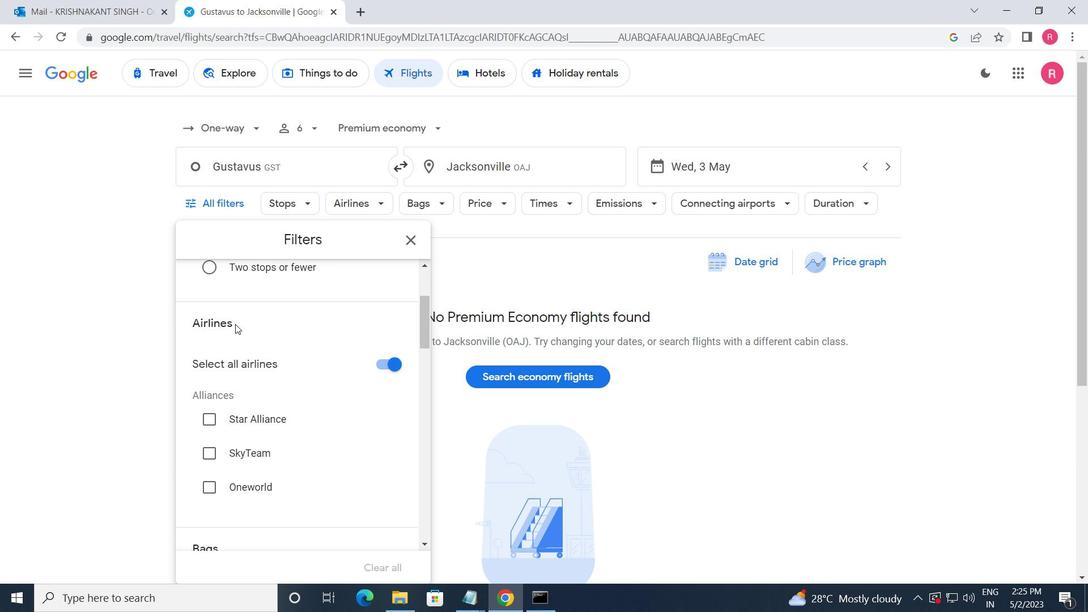 
Action: Mouse moved to (235, 326)
Screenshot: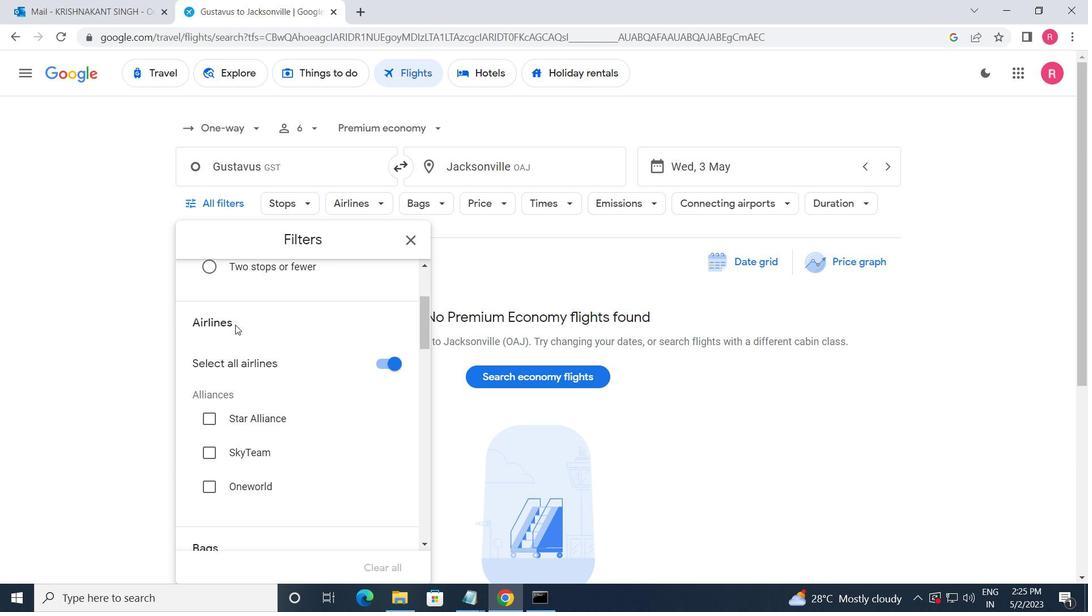 
Action: Mouse scrolled (235, 326) with delta (0, 0)
Screenshot: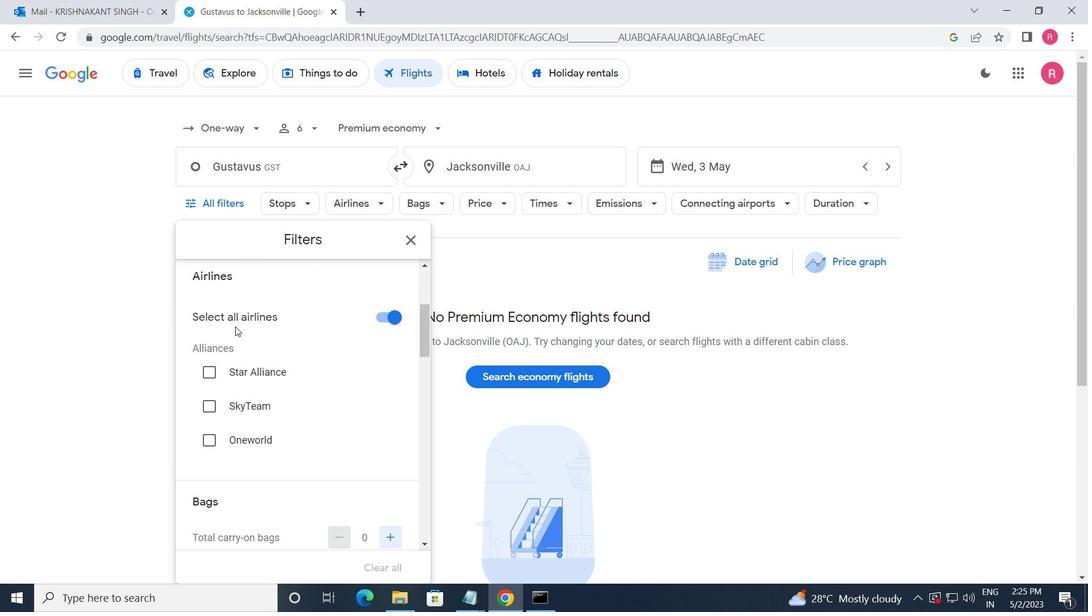 
Action: Mouse moved to (392, 408)
Screenshot: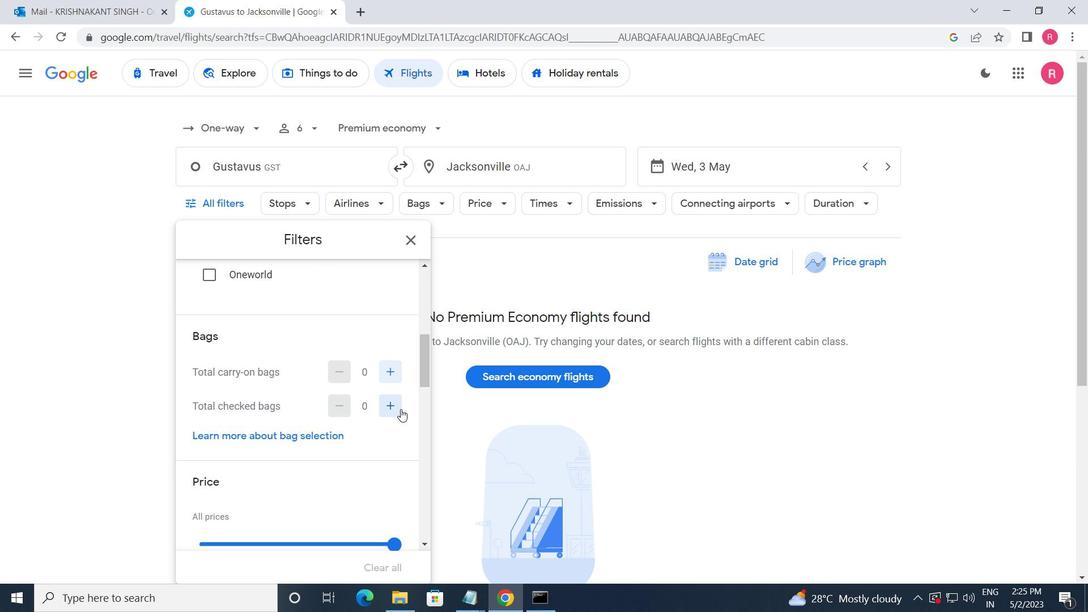 
Action: Mouse pressed left at (392, 408)
Screenshot: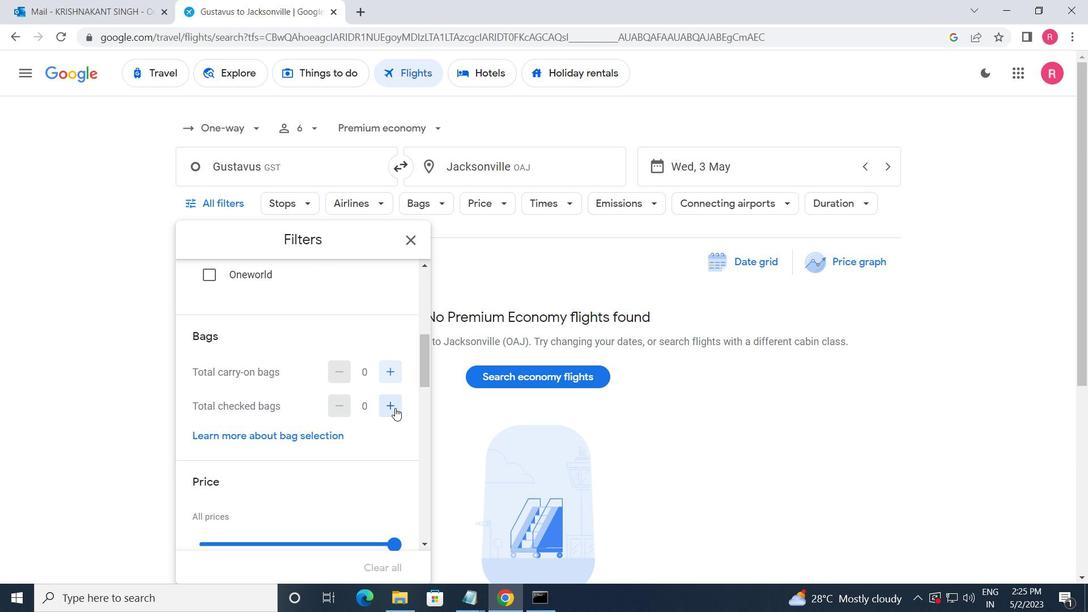 
Action: Mouse scrolled (392, 407) with delta (0, 0)
Screenshot: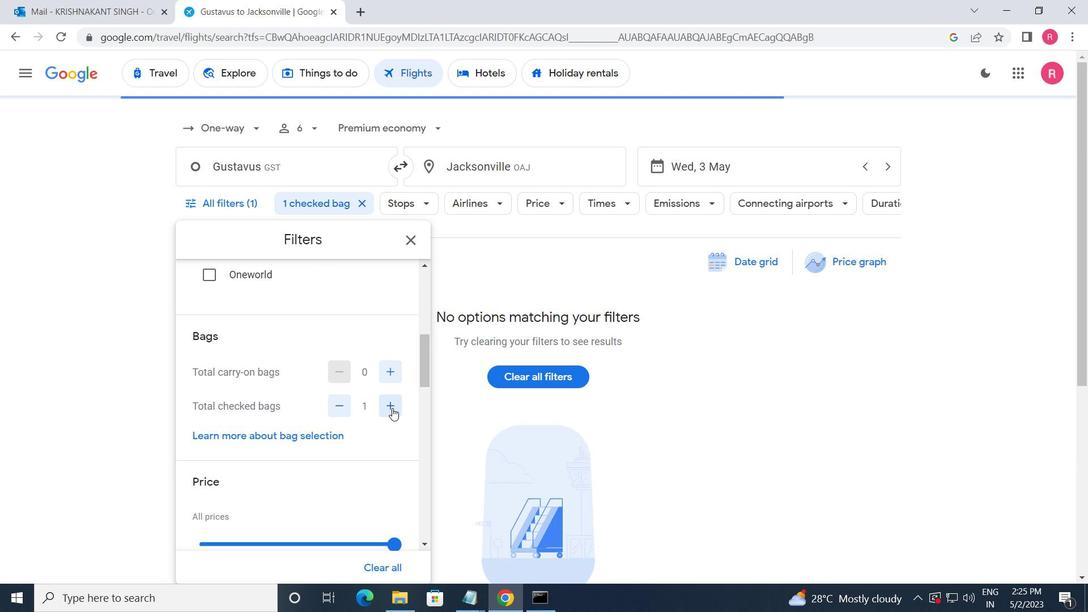 
Action: Mouse scrolled (392, 407) with delta (0, 0)
Screenshot: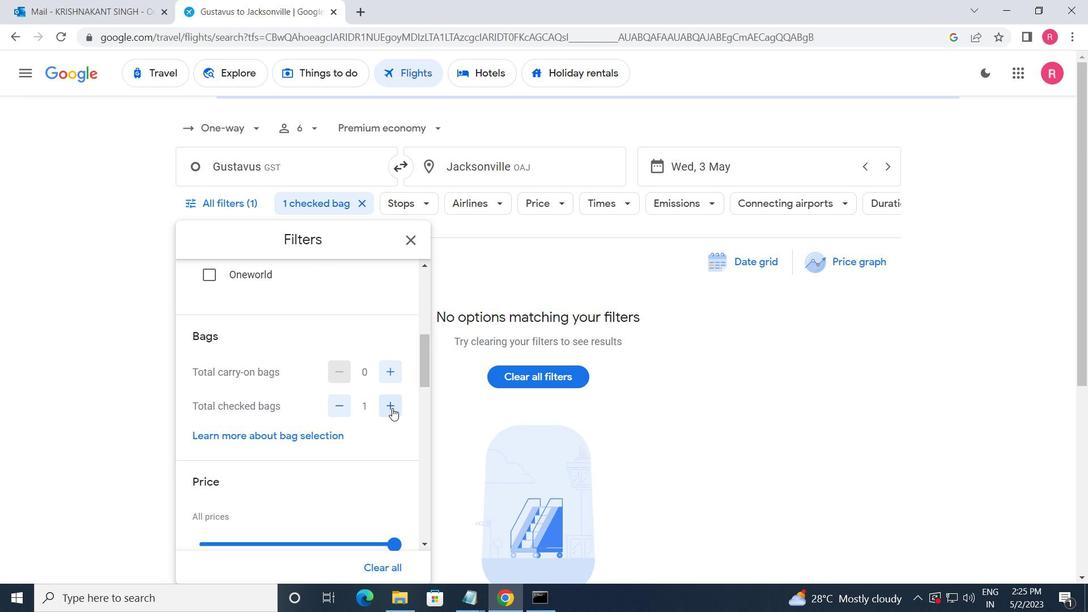 
Action: Mouse moved to (396, 404)
Screenshot: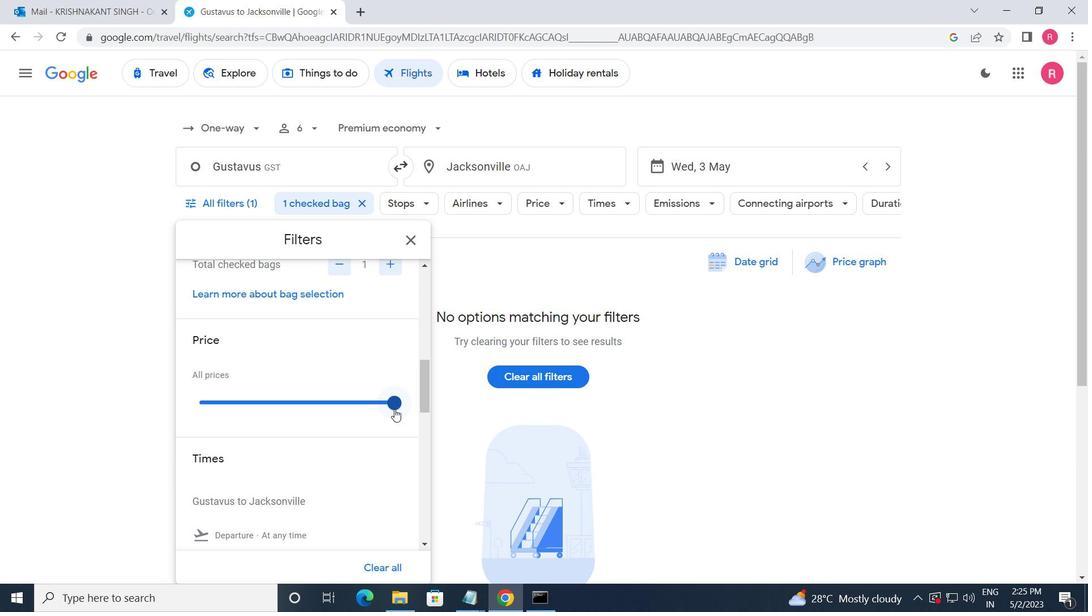 
Action: Mouse pressed left at (396, 404)
Screenshot: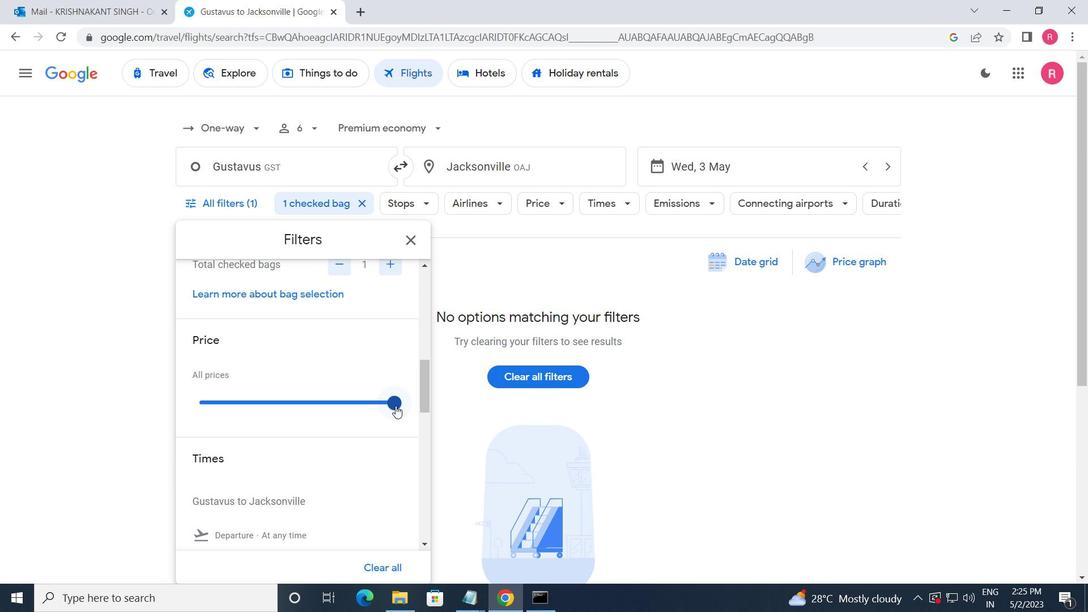 
Action: Mouse moved to (386, 418)
Screenshot: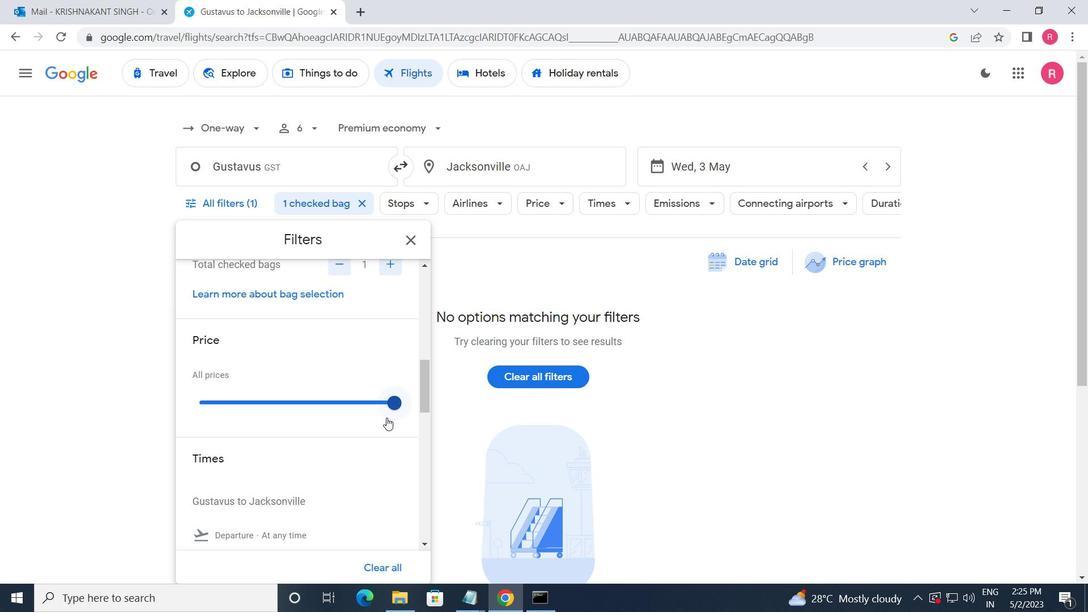 
Action: Mouse scrolled (386, 417) with delta (0, 0)
Screenshot: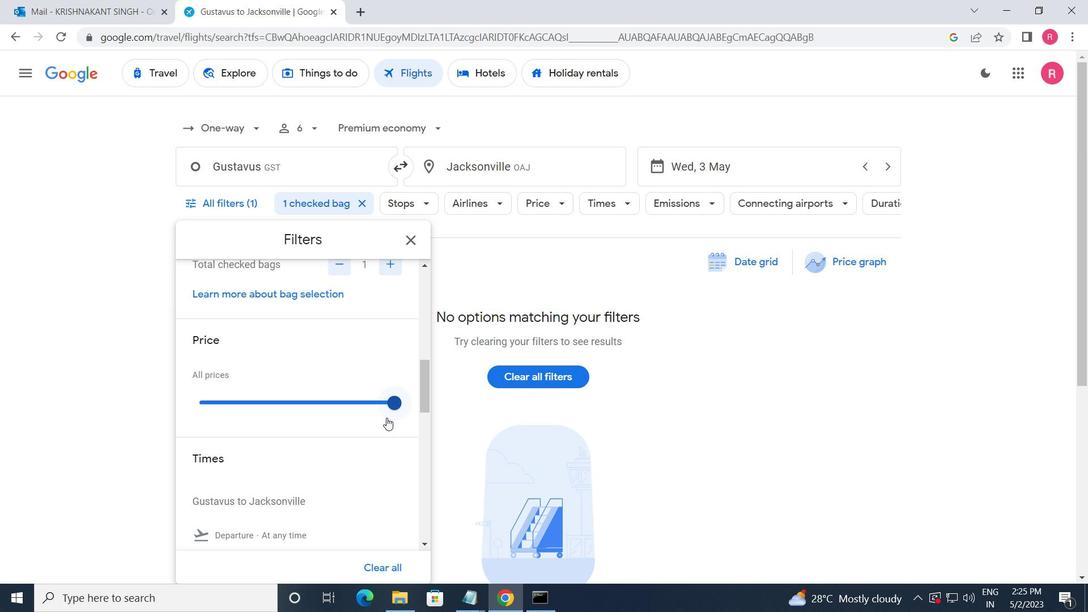 
Action: Mouse moved to (200, 488)
Screenshot: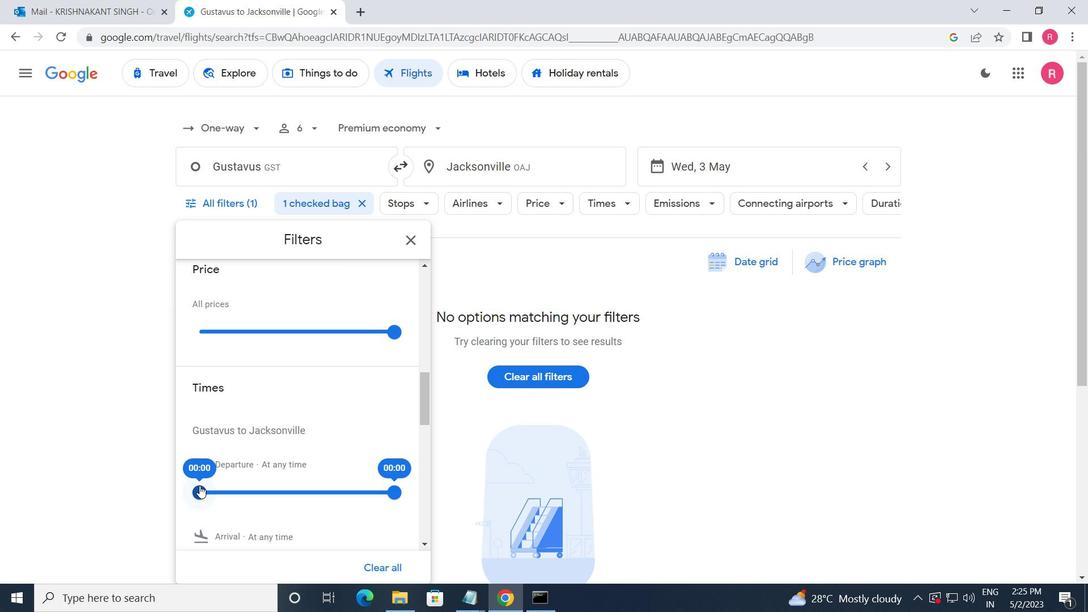 
Action: Mouse pressed left at (200, 488)
Screenshot: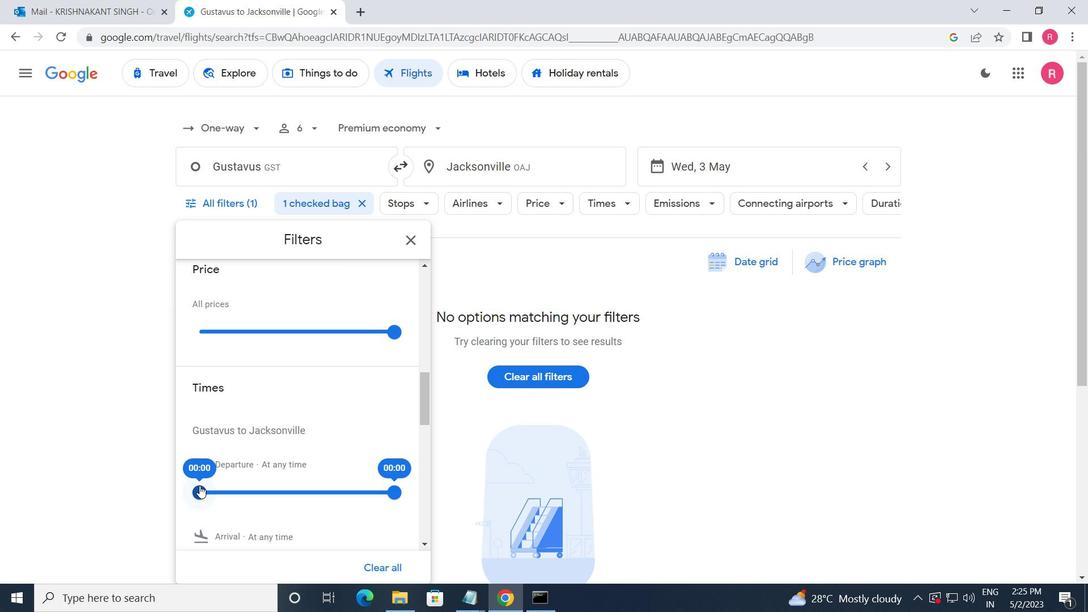 
Action: Mouse moved to (396, 489)
Screenshot: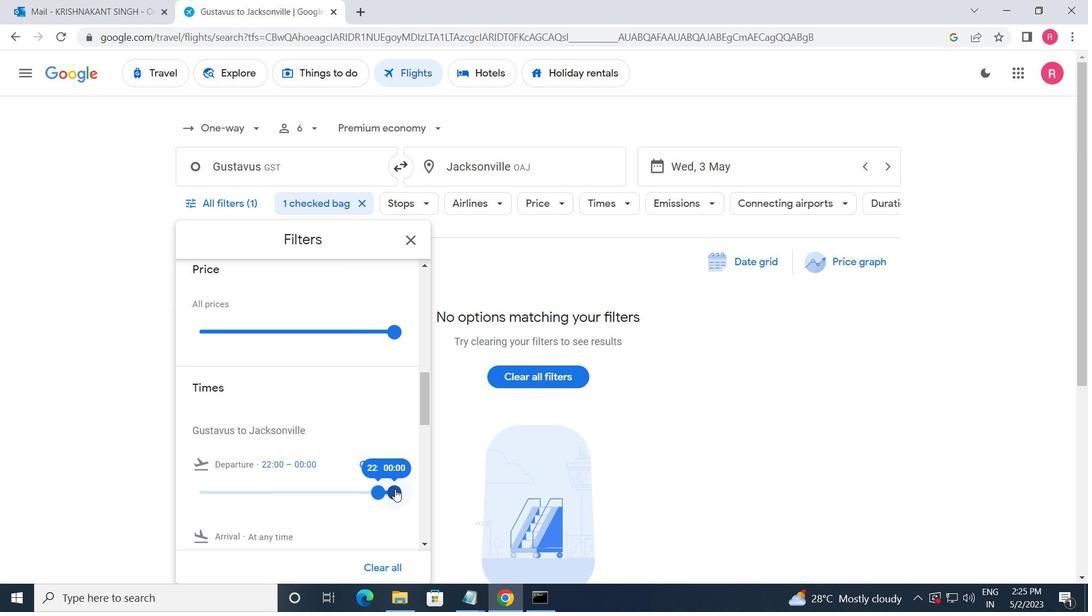 
Action: Mouse pressed left at (396, 489)
Screenshot: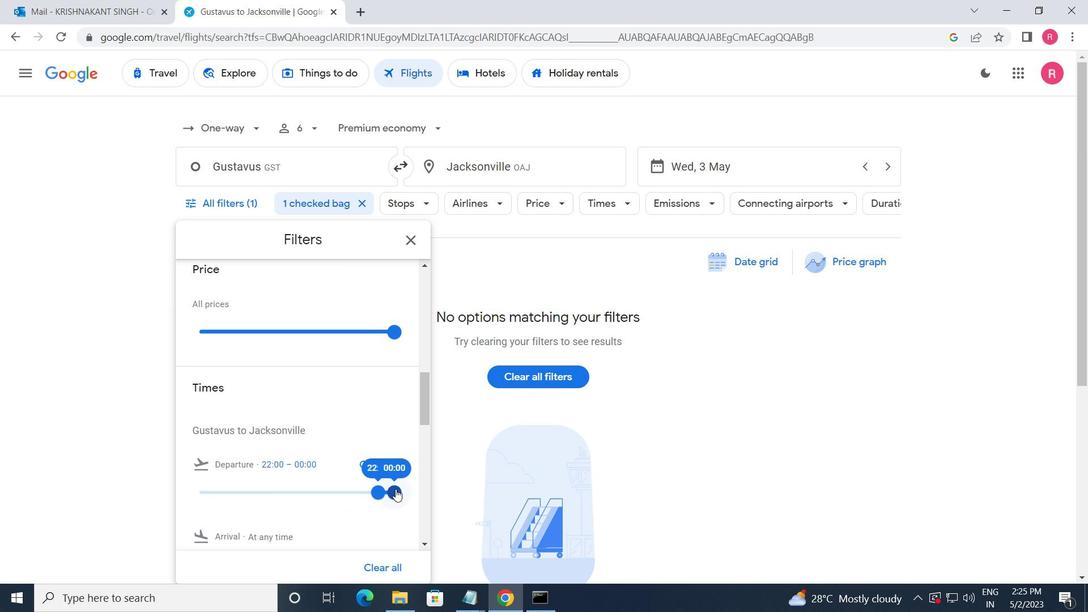 
Action: Mouse moved to (411, 251)
Screenshot: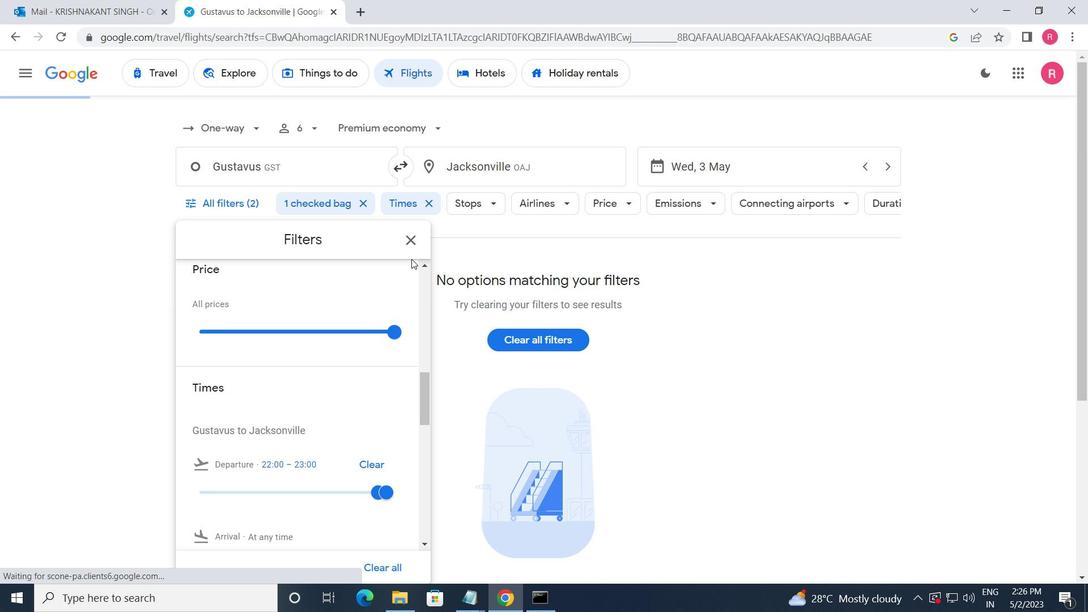 
Action: Mouse pressed left at (411, 251)
Screenshot: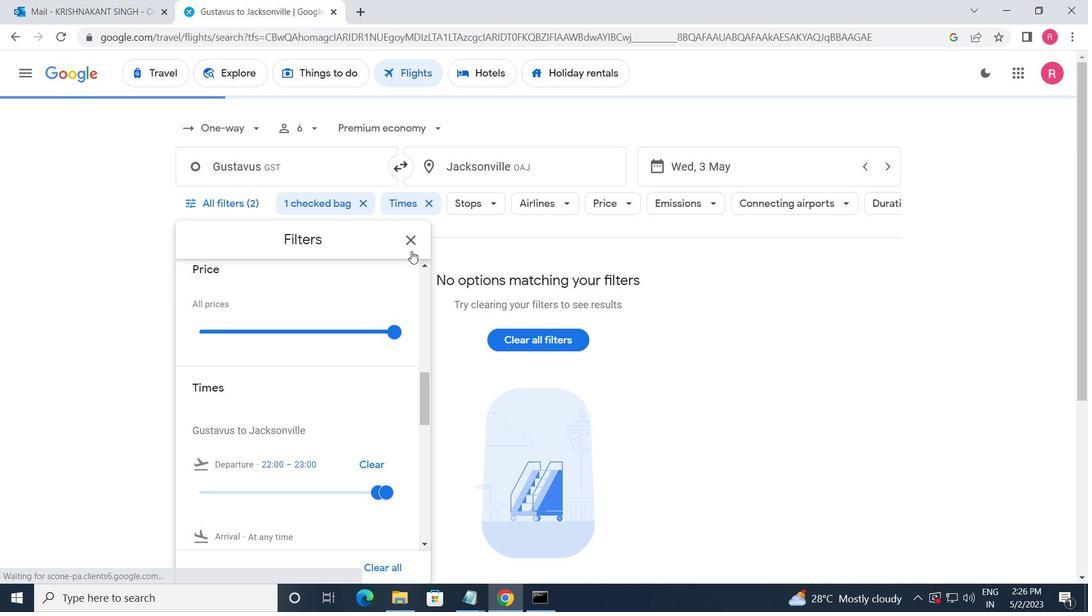 
Action: Mouse moved to (411, 250)
Screenshot: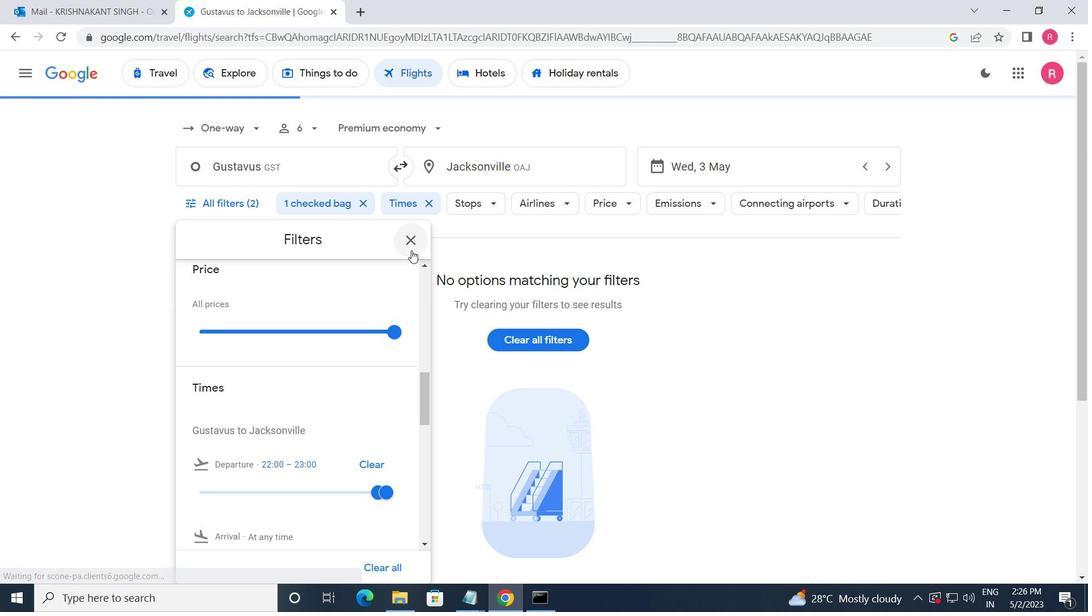 
